 Task: Add an event with the title Training Session: Time Management, date '2024/03/16', time 8:50 AM to 10:50 AMand add a description: This training session is designed to help participants effectively manage their time, increase productivity, and achieve a better work-life balance. , put the event into Orange category . Add location for the event as: 654 Queen's Road, Central, Hong Kong, logged in from the account softage.1@softage.netand send the event invitation to softage.7@softage.net and softage.8@softage.net. Set a reminder for the event 2 hour before
Action: Mouse moved to (126, 131)
Screenshot: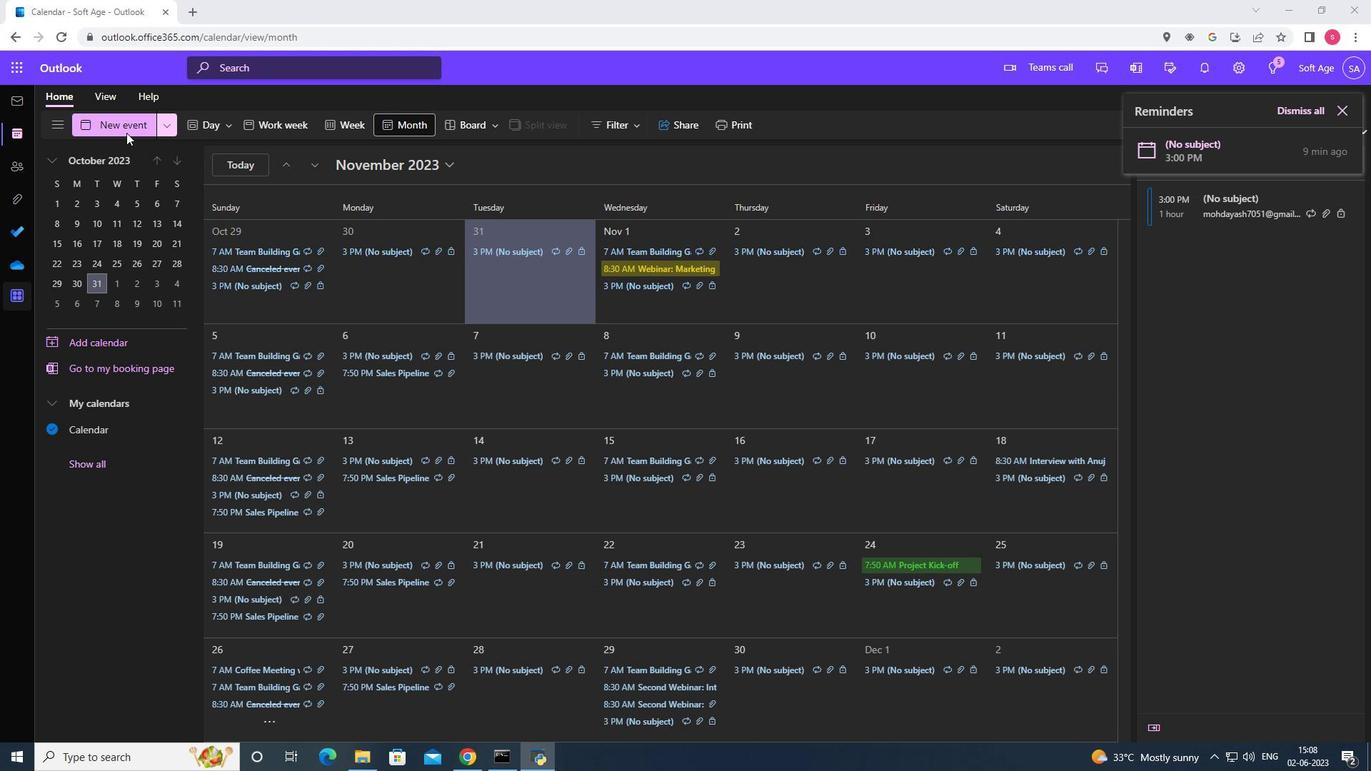 
Action: Mouse pressed left at (126, 131)
Screenshot: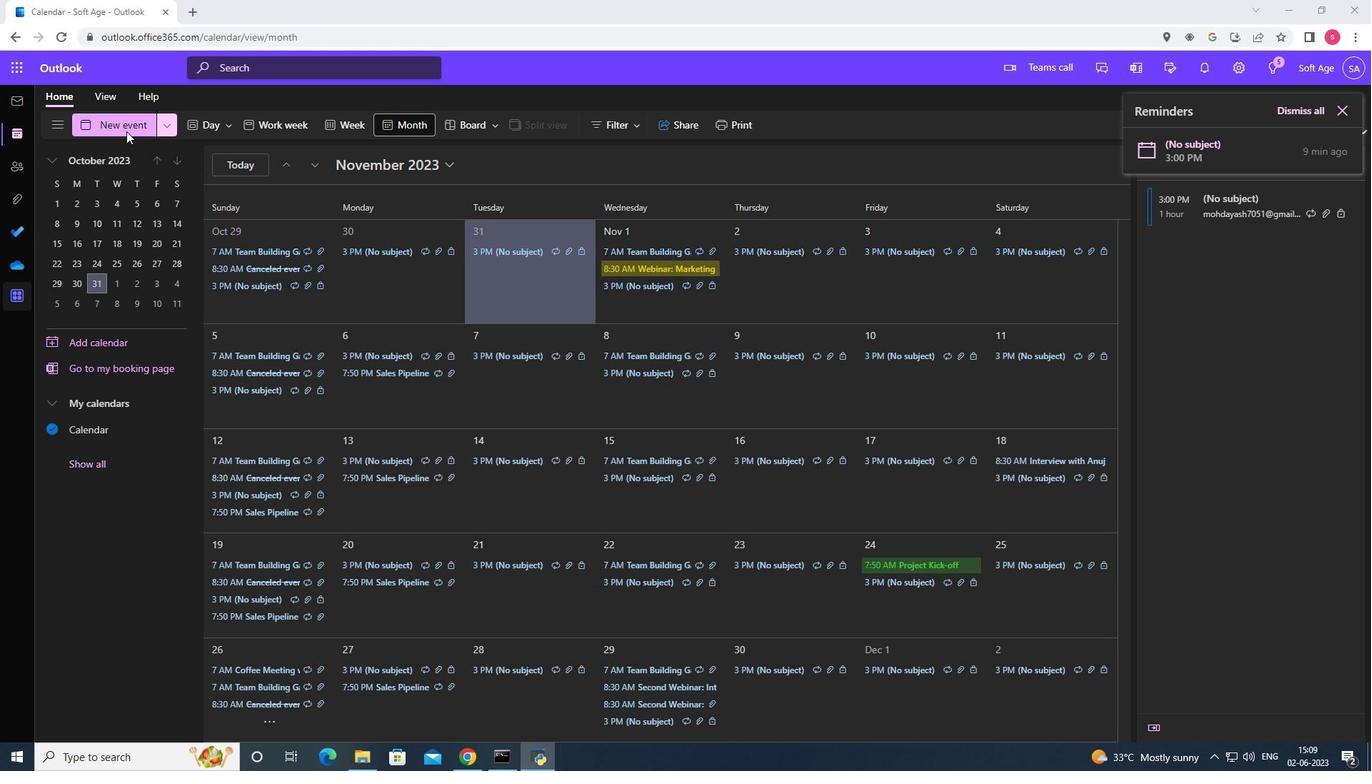 
Action: Mouse moved to (395, 217)
Screenshot: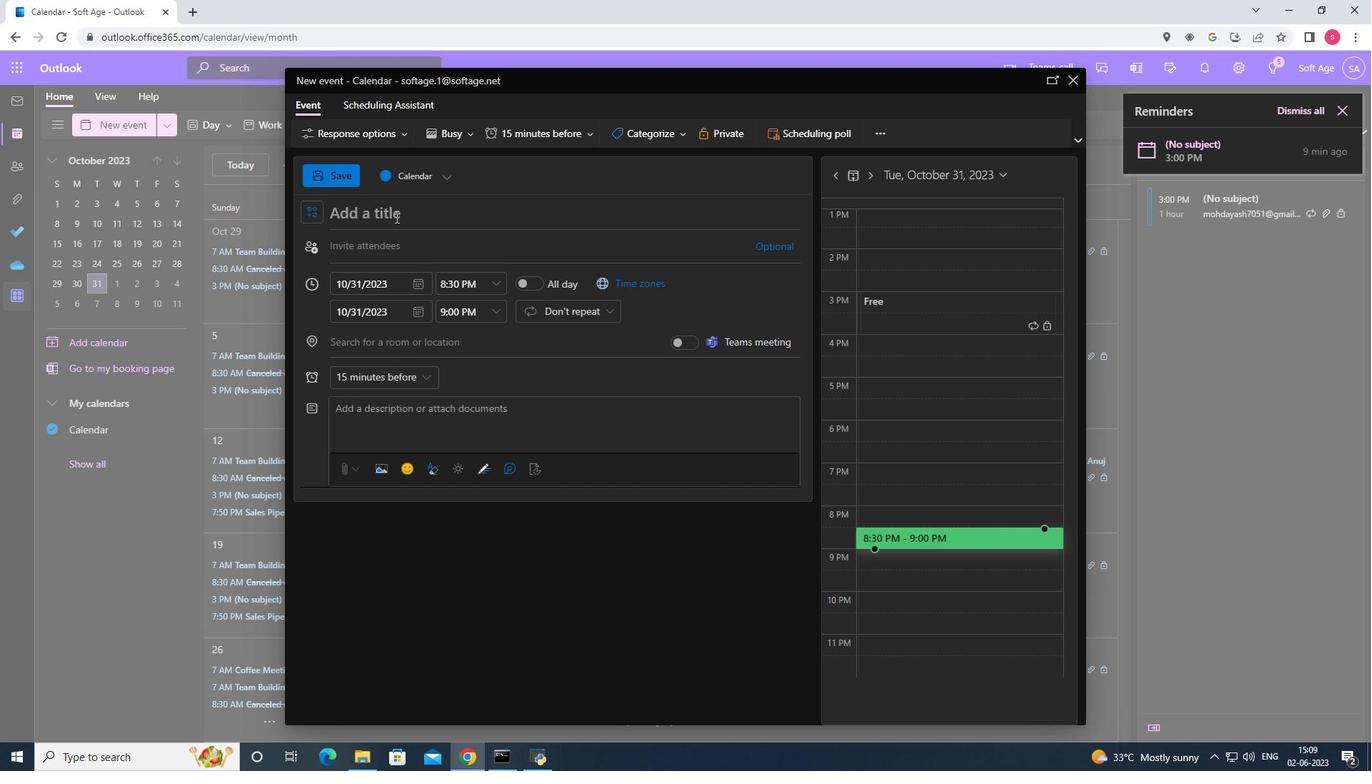 
Action: Mouse pressed left at (395, 217)
Screenshot: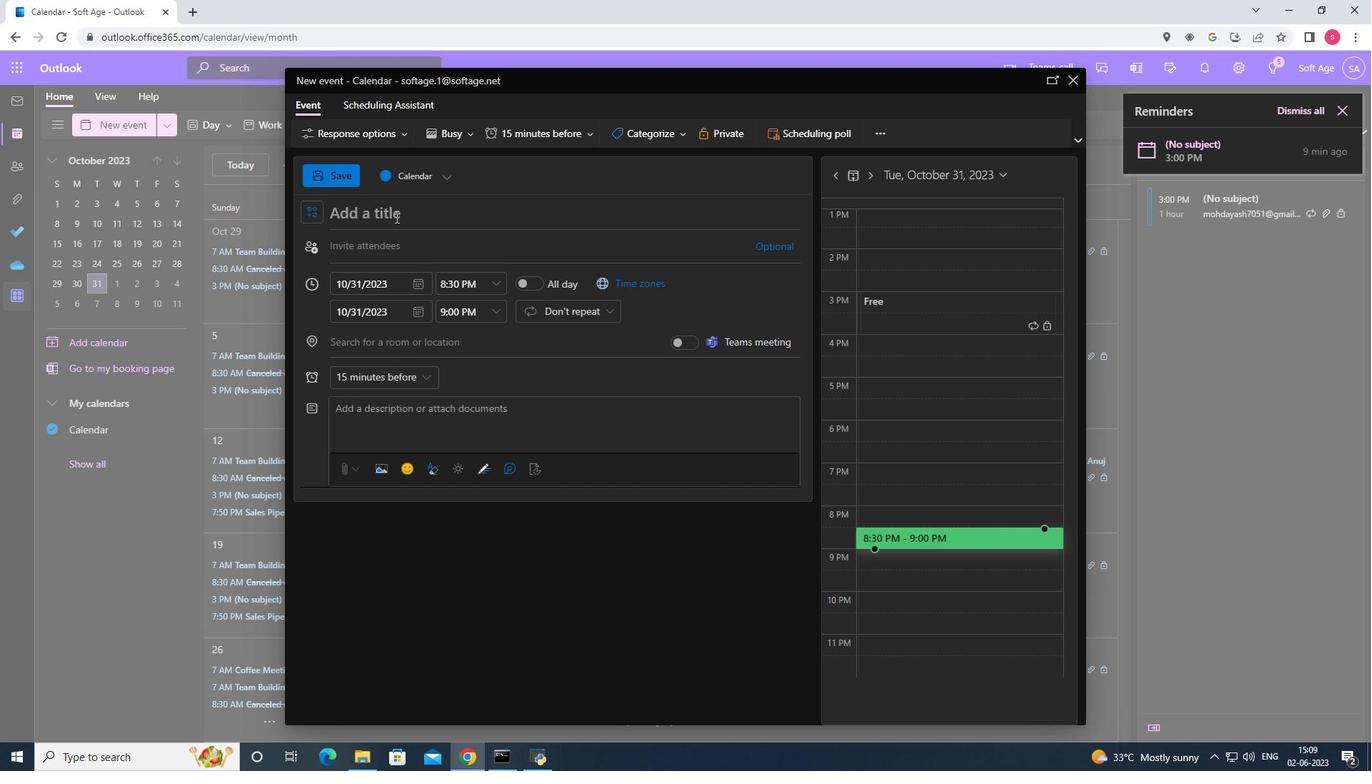 
Action: Key pressed <Key.shift>Trani<Key.backspace><Key.backspace>ining<Key.space><Key.shift>Session<Key.space><Key.backspace><Key.shift><Key.shift><Key.shift><Key.shift><Key.shift><Key.shift><Key.shift><Key.shift><Key.shift><Key.shift><Key.shift><Key.shift><Key.shift><Key.shift><Key.shift><Key.shift><Key.shift><Key.shift><Key.shift><Key.shift><Key.shift><Key.shift><Key.shift><Key.shift><Key.shift>:<Key.space><Key.shift><Key.shift><Key.shift><Key.shift><Key.shift><Key.shift><Key.shift><Key.shift><Key.shift><Key.shift><Key.shift><Key.shift><Key.shift>Time<Key.space><Key.shift>Management
Screenshot: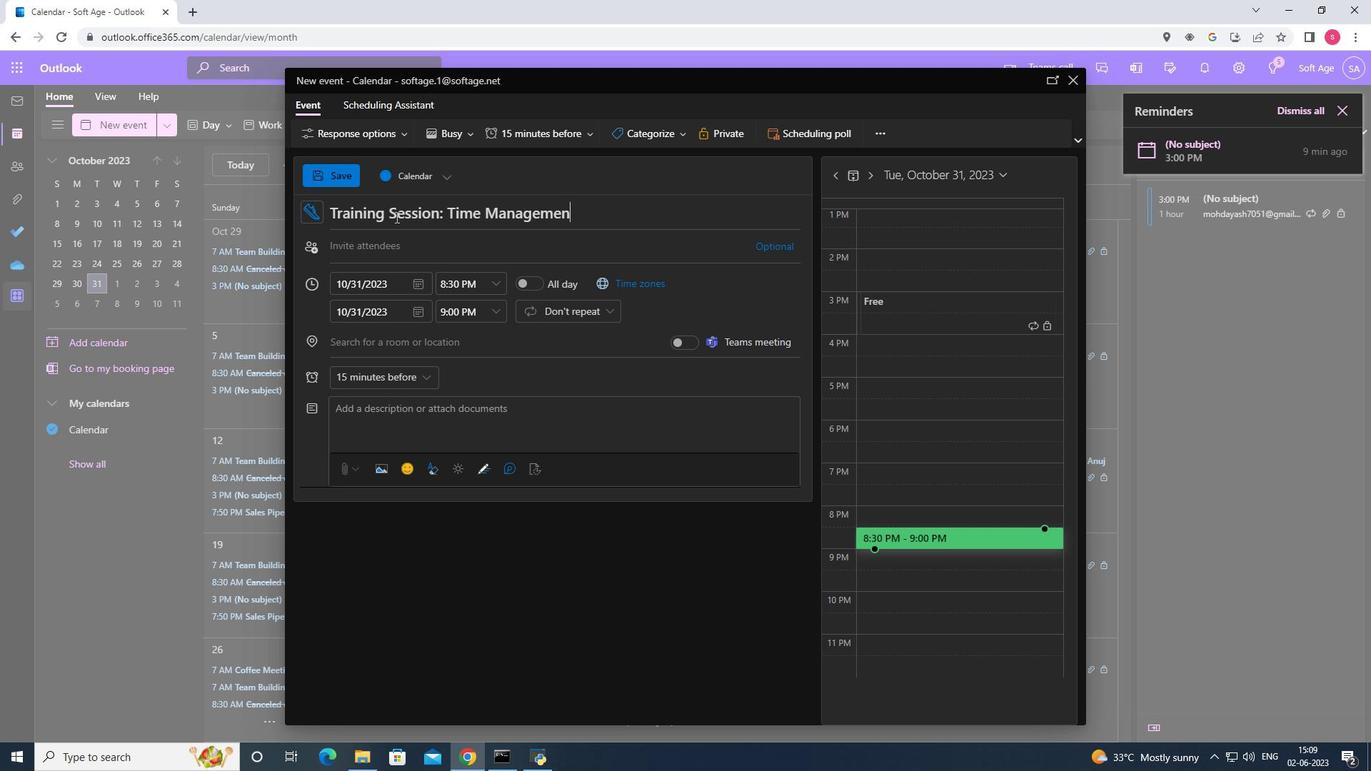 
Action: Mouse moved to (416, 287)
Screenshot: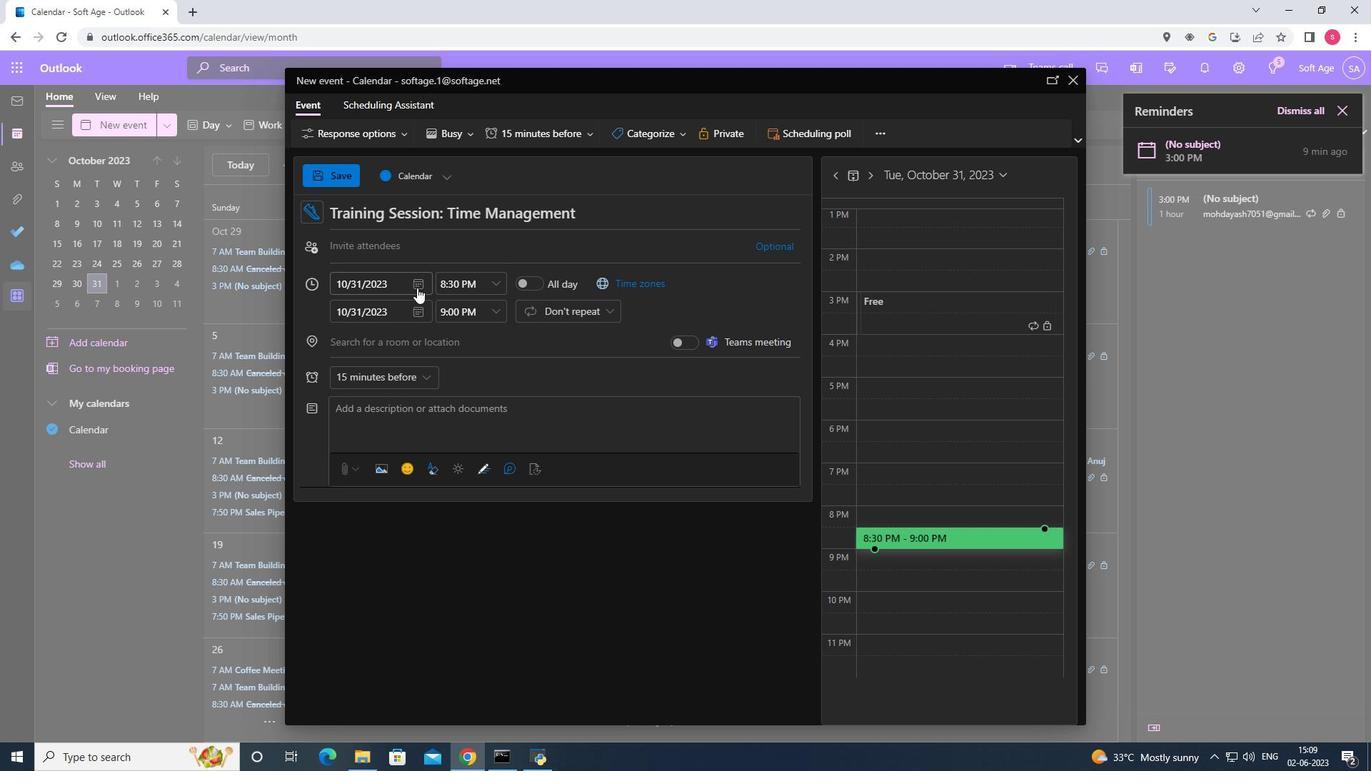 
Action: Mouse pressed left at (416, 287)
Screenshot: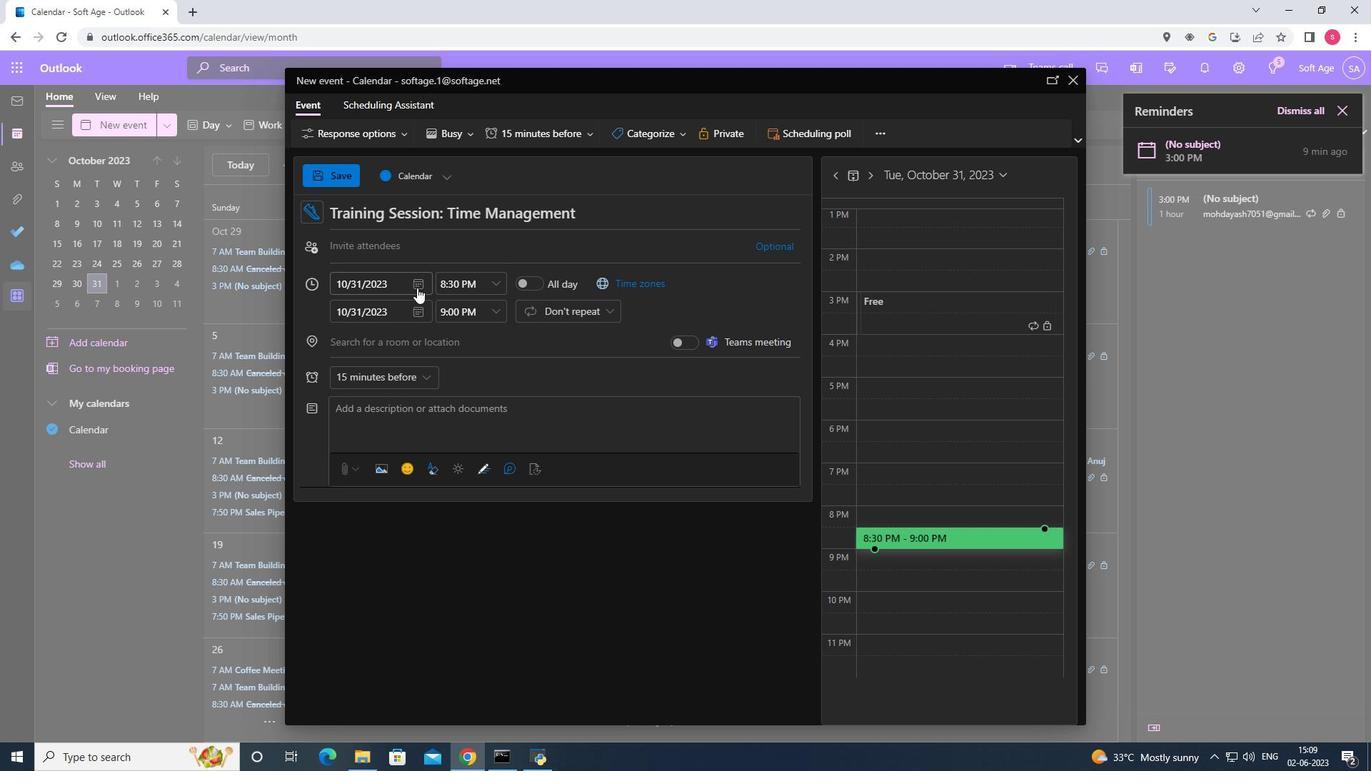 
Action: Mouse moved to (464, 314)
Screenshot: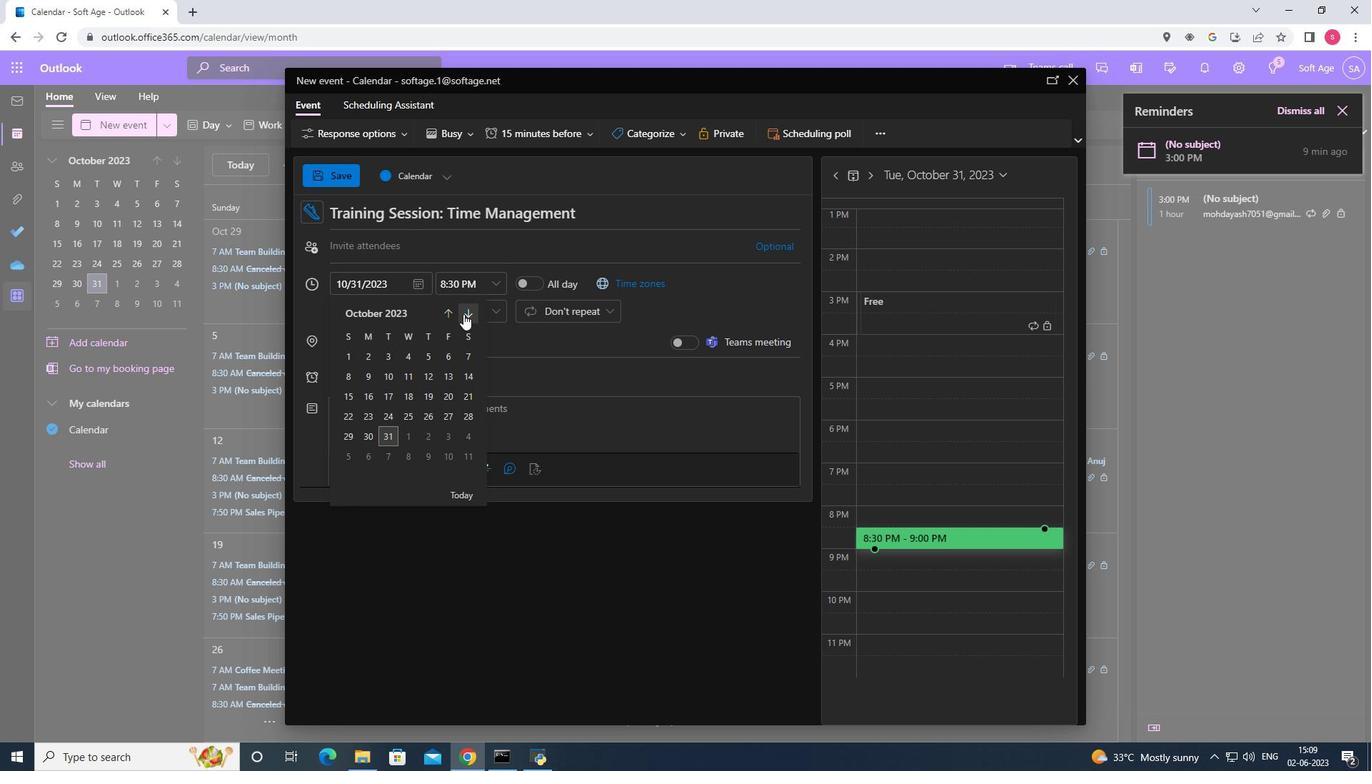 
Action: Mouse pressed left at (464, 314)
Screenshot: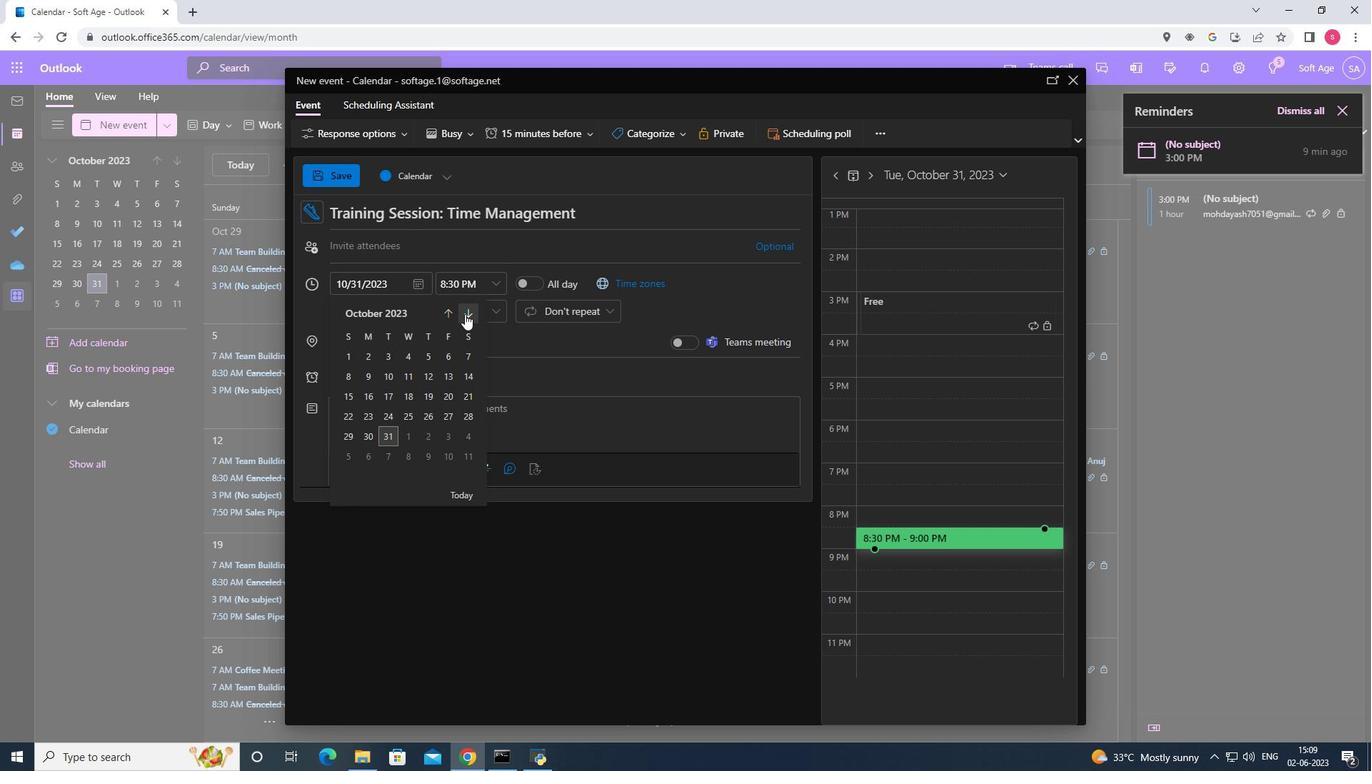 
Action: Mouse pressed left at (464, 314)
Screenshot: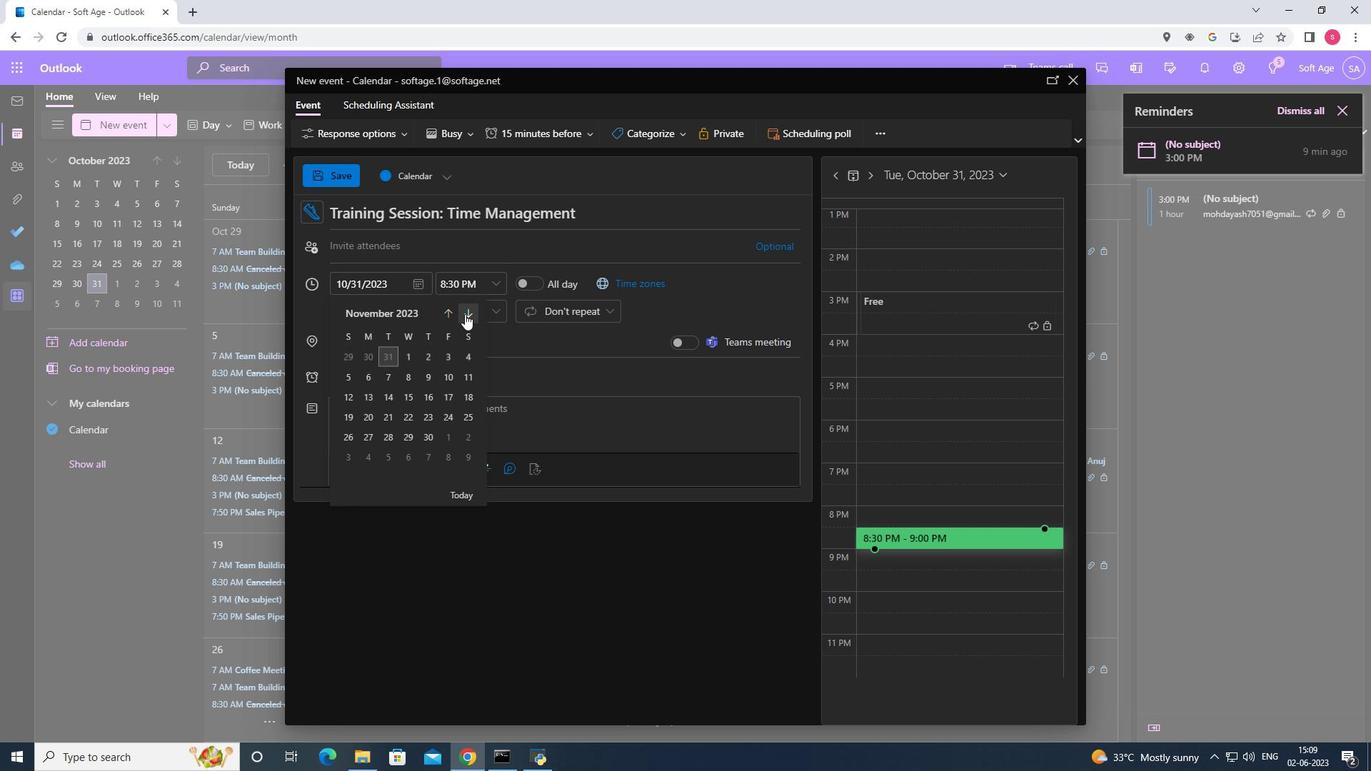 
Action: Mouse pressed left at (464, 314)
Screenshot: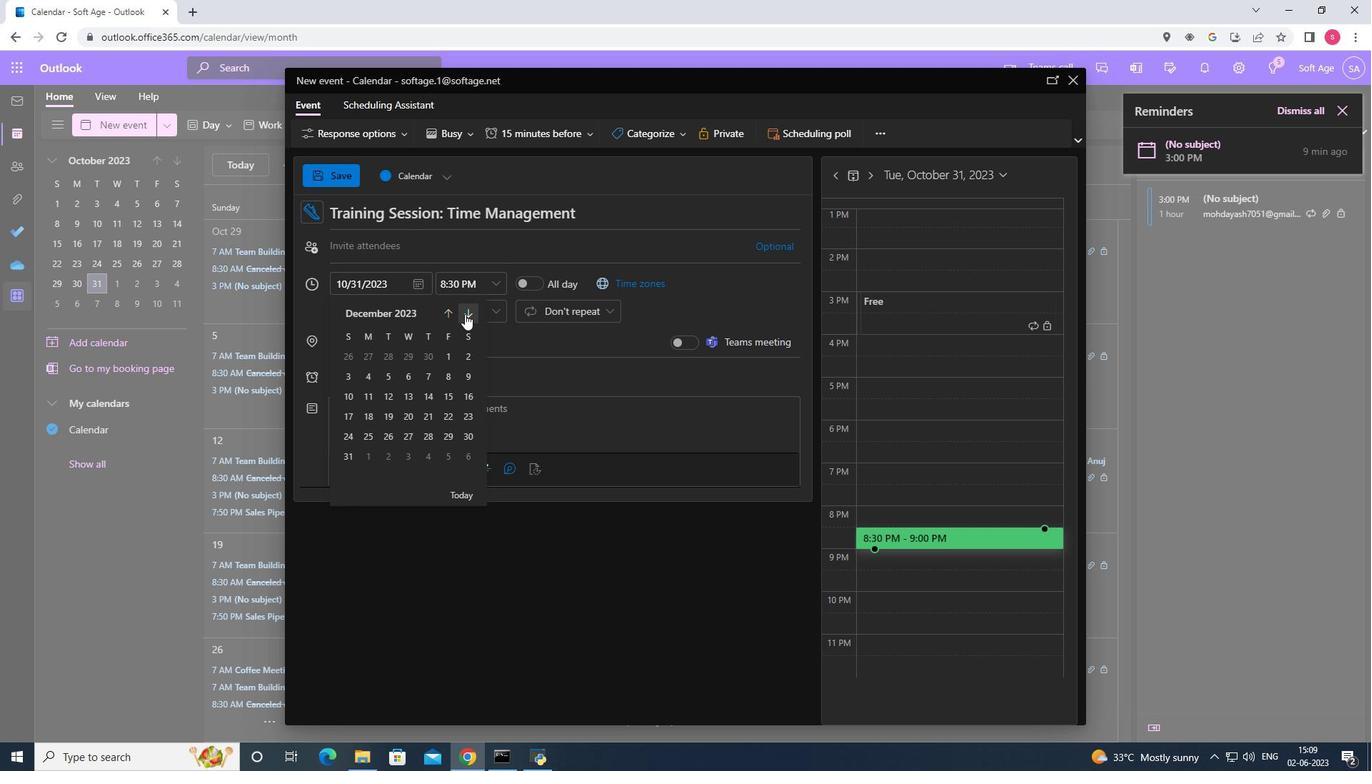 
Action: Mouse pressed left at (464, 314)
Screenshot: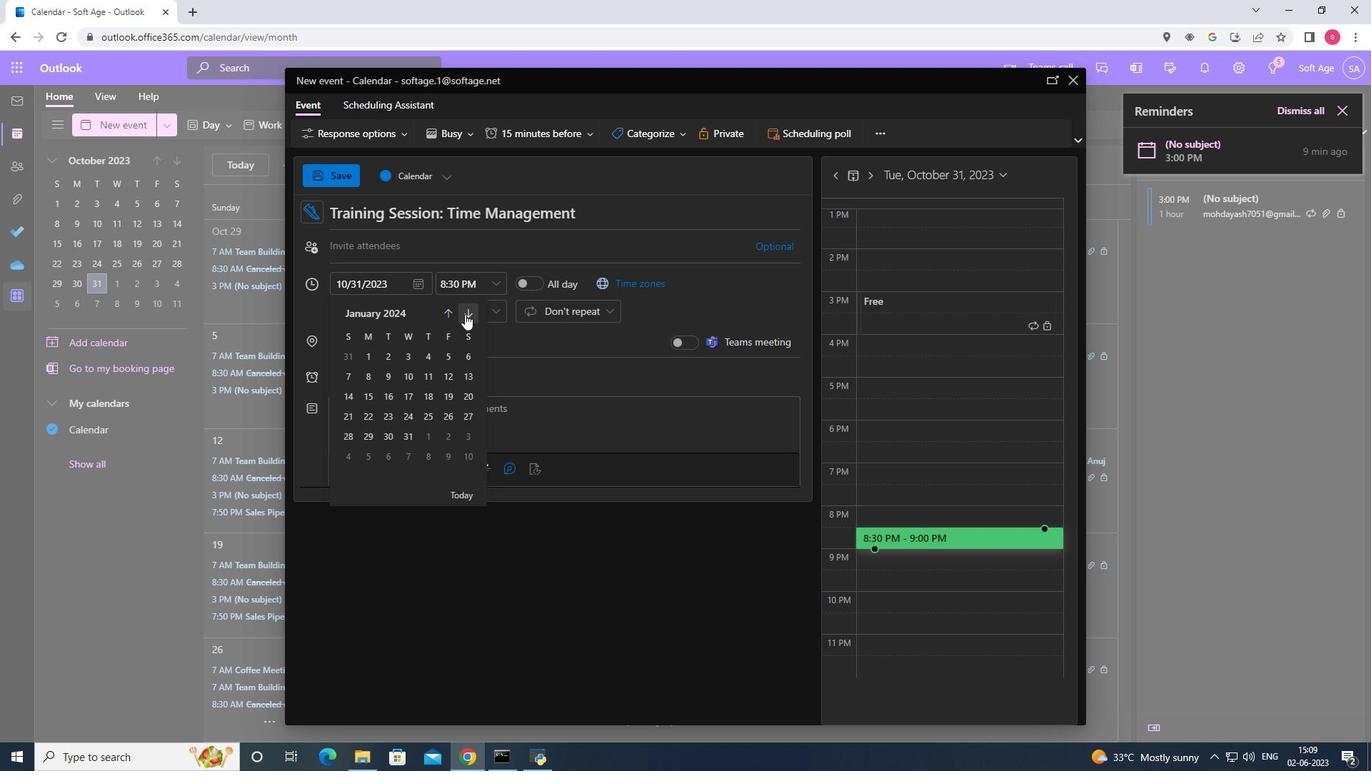 
Action: Mouse pressed left at (464, 314)
Screenshot: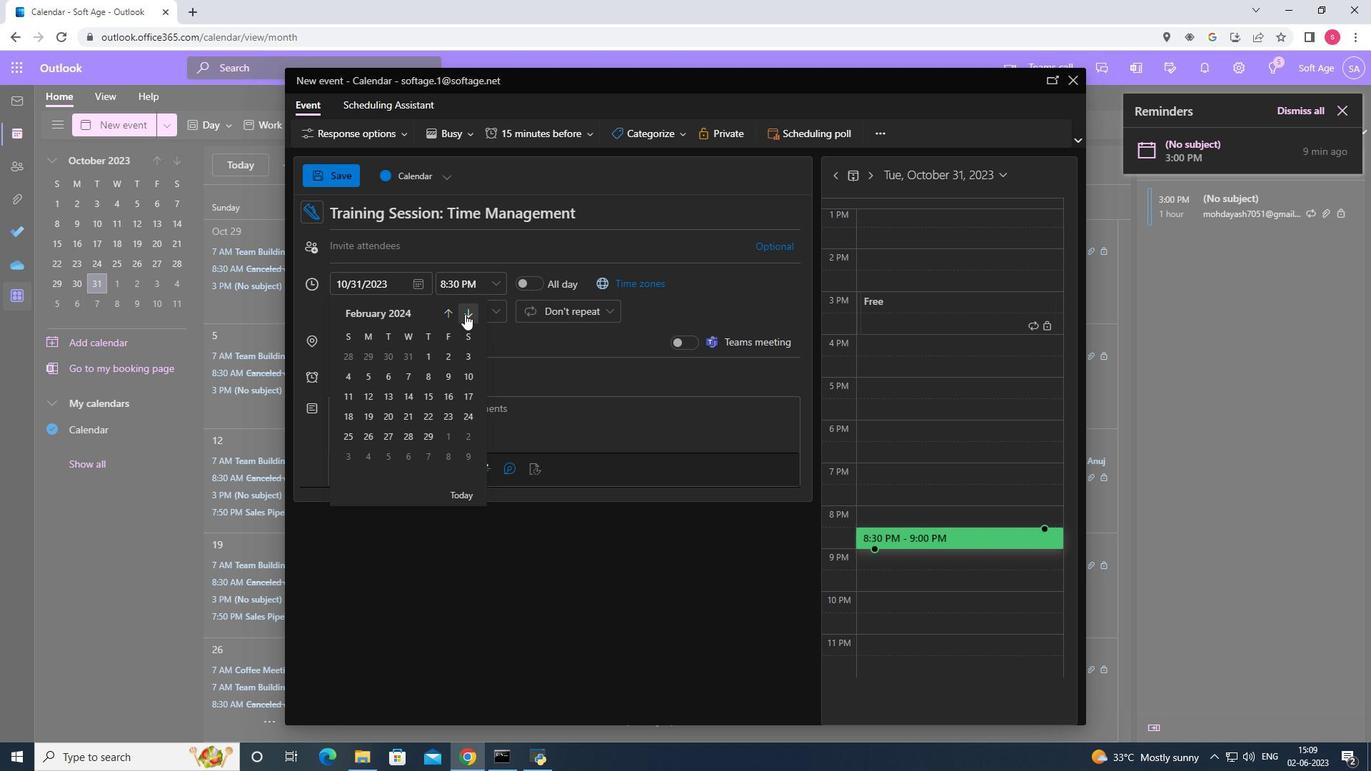 
Action: Mouse moved to (462, 398)
Screenshot: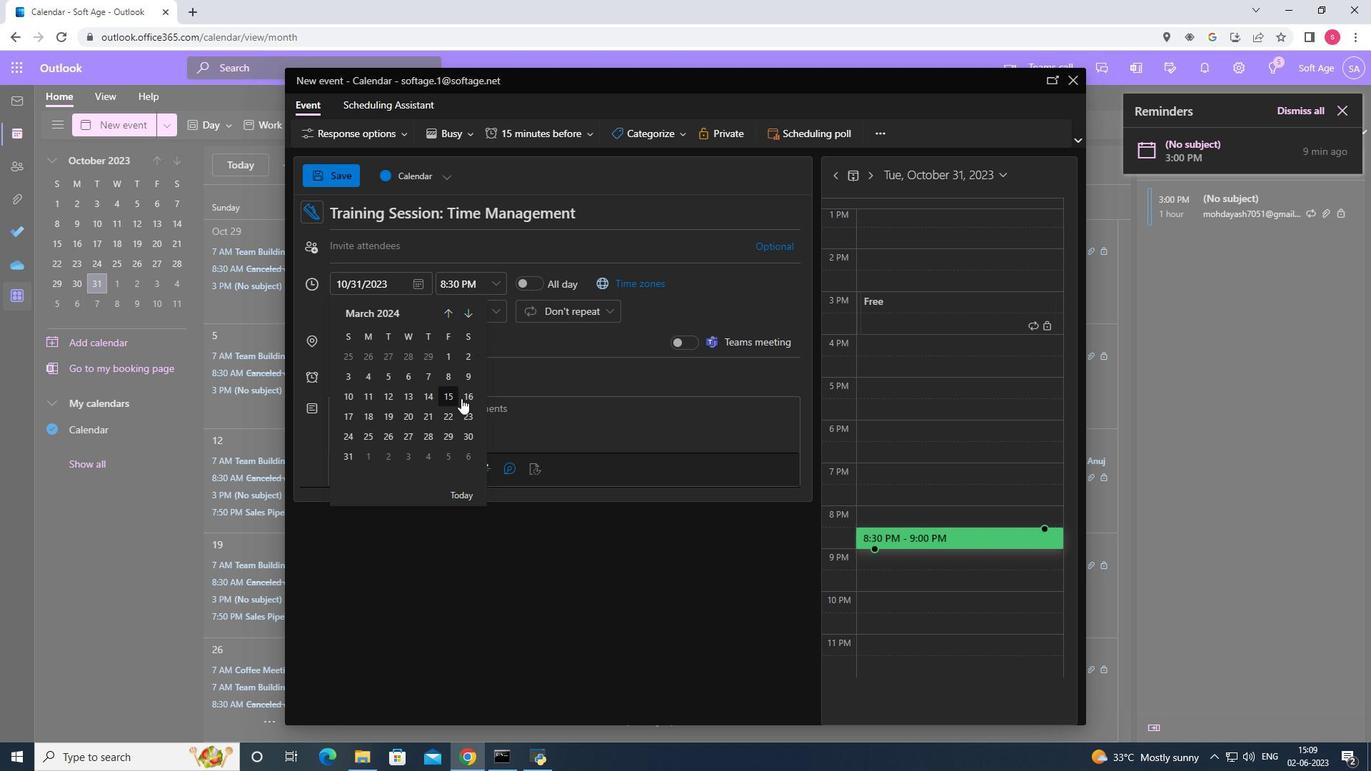 
Action: Mouse pressed left at (462, 398)
Screenshot: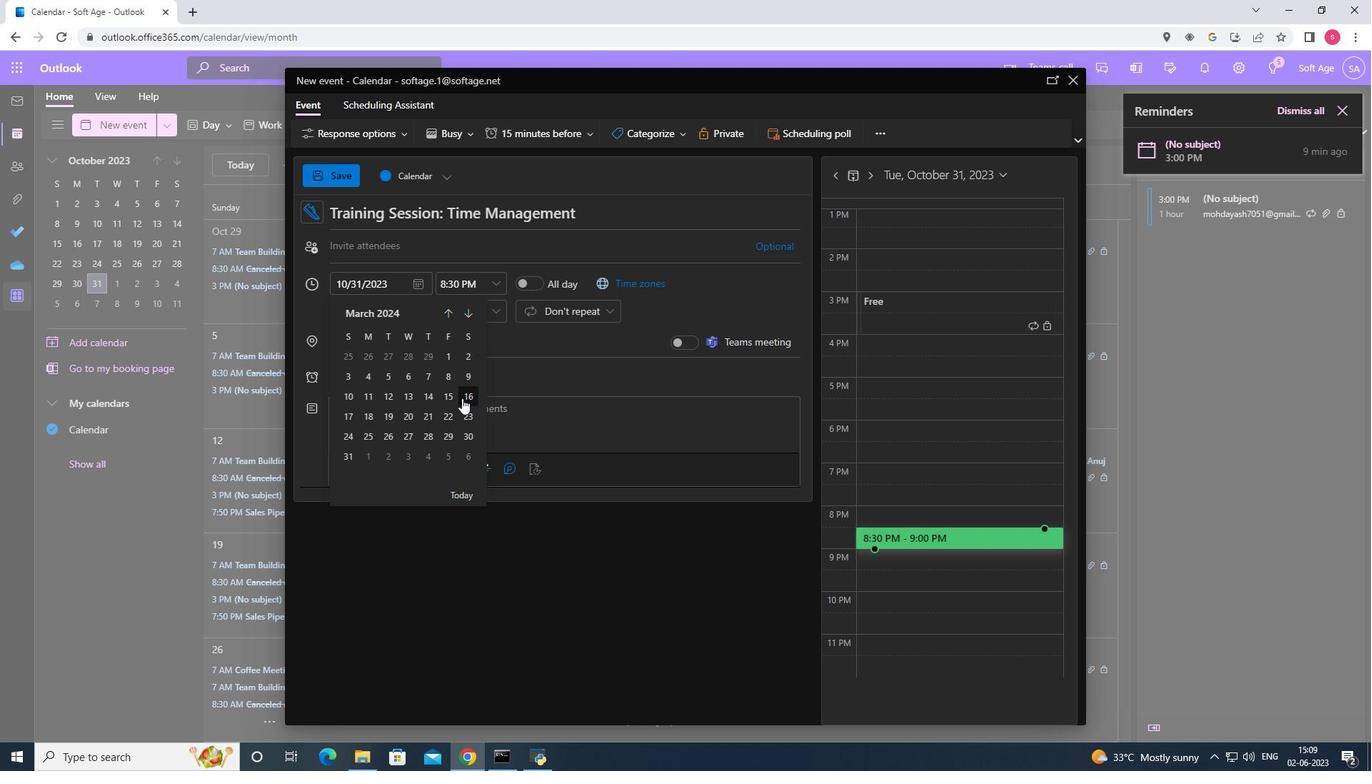 
Action: Mouse moved to (500, 283)
Screenshot: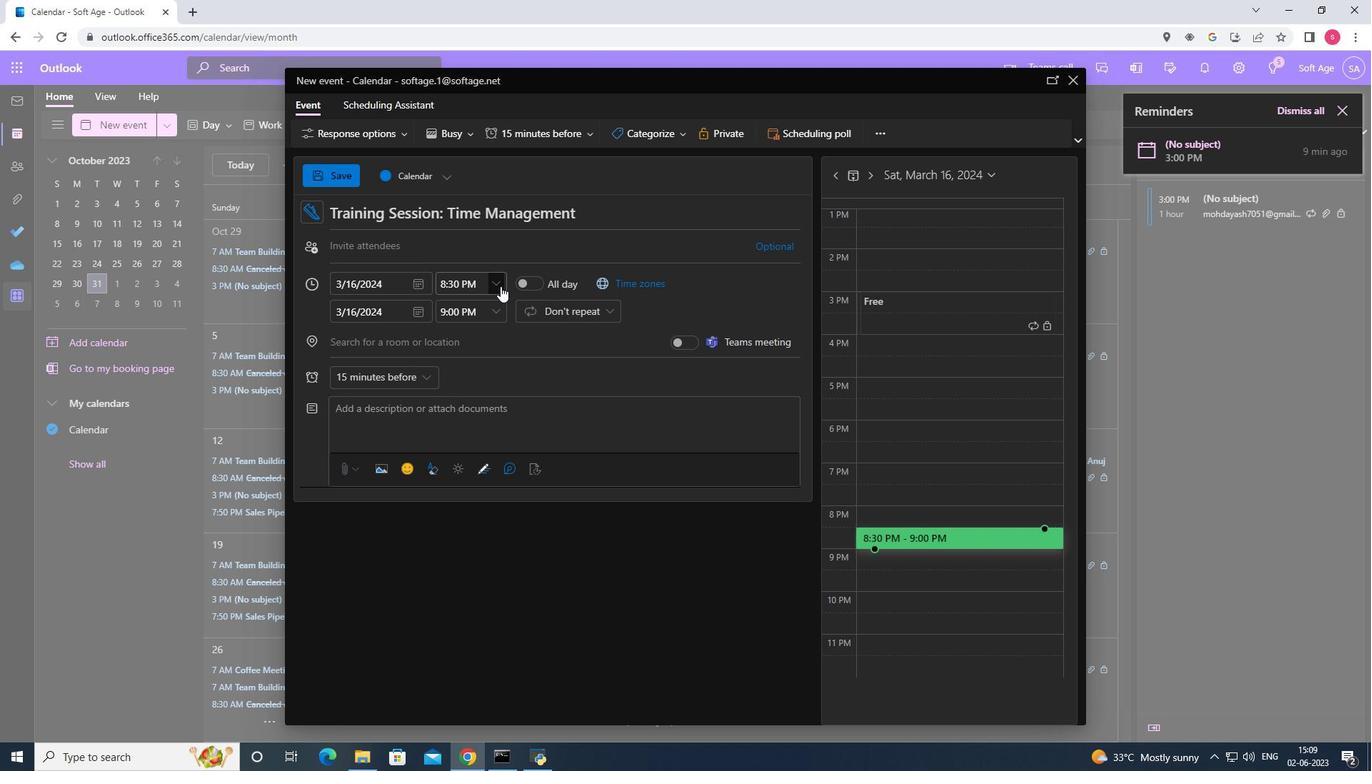 
Action: Mouse pressed left at (500, 283)
Screenshot: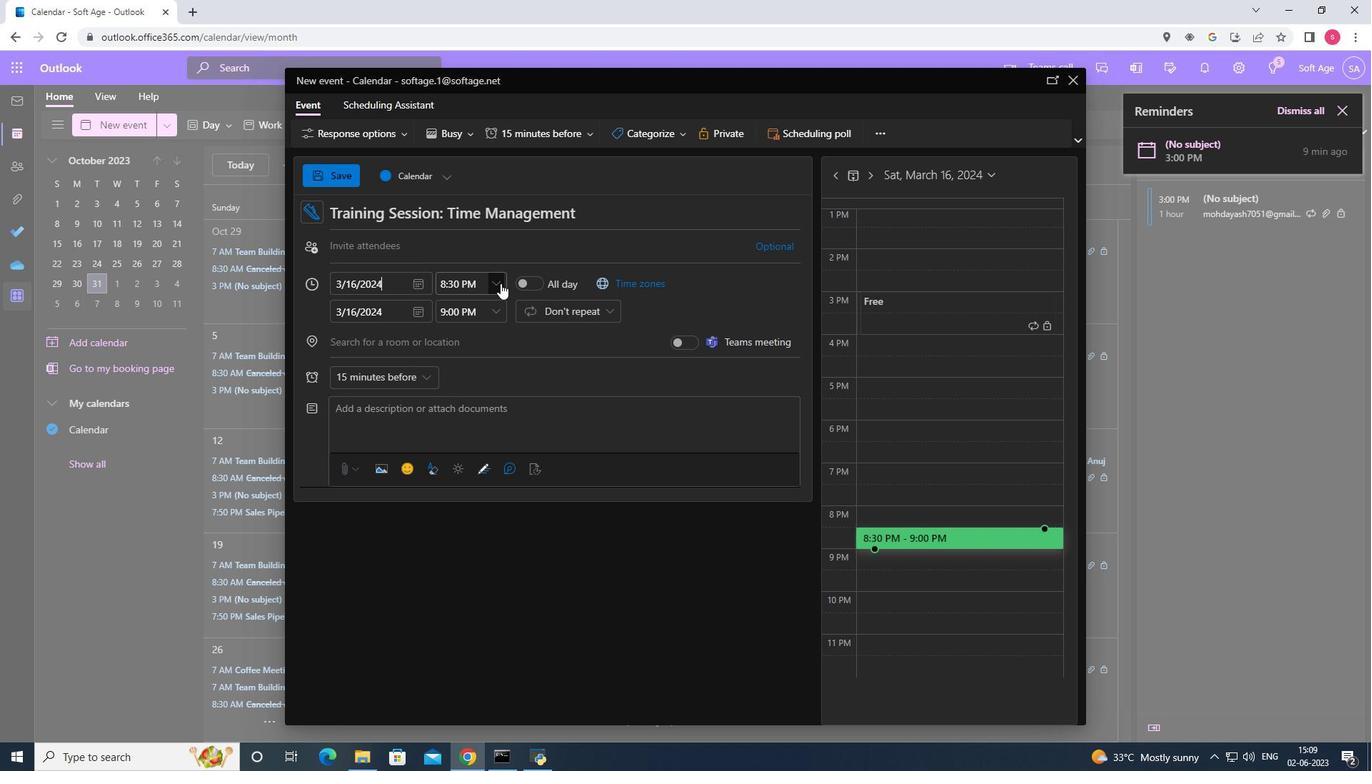 
Action: Mouse moved to (512, 297)
Screenshot: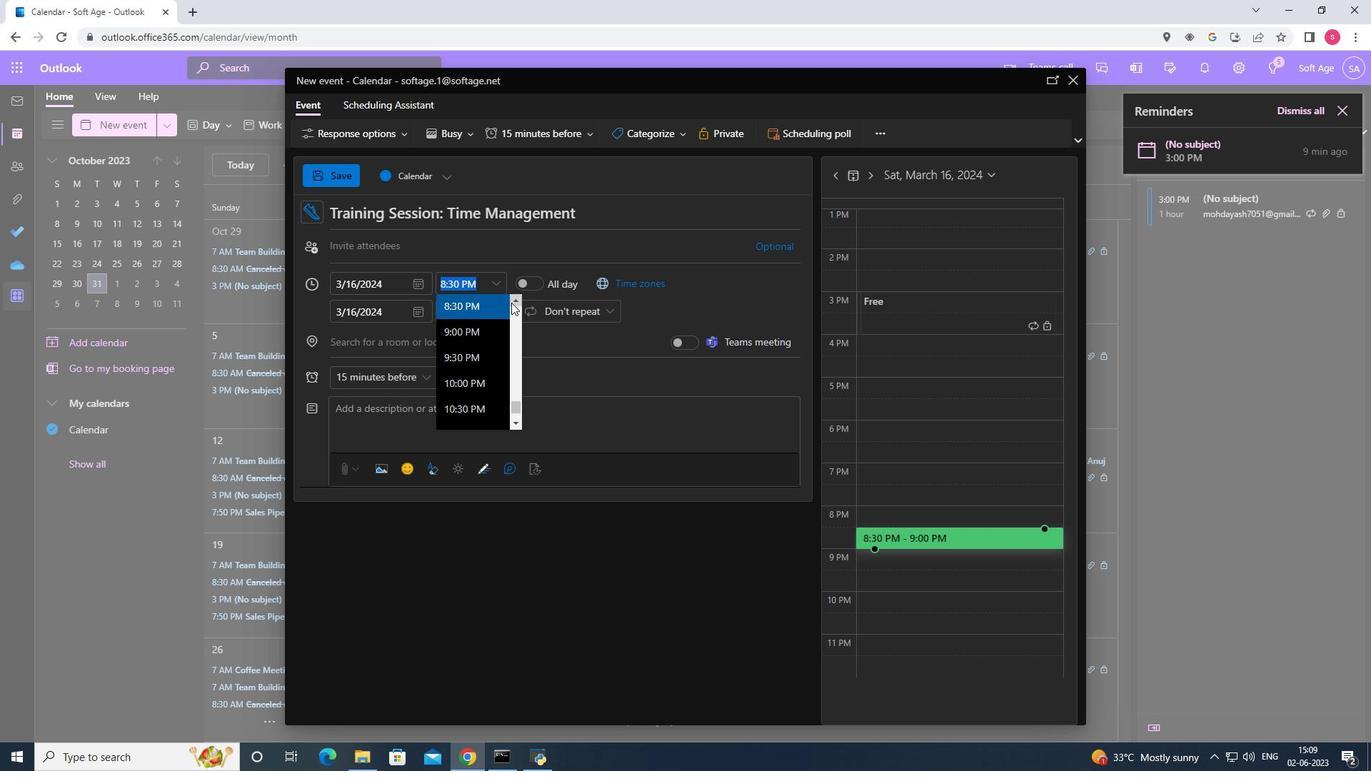 
Action: Mouse pressed left at (512, 297)
Screenshot: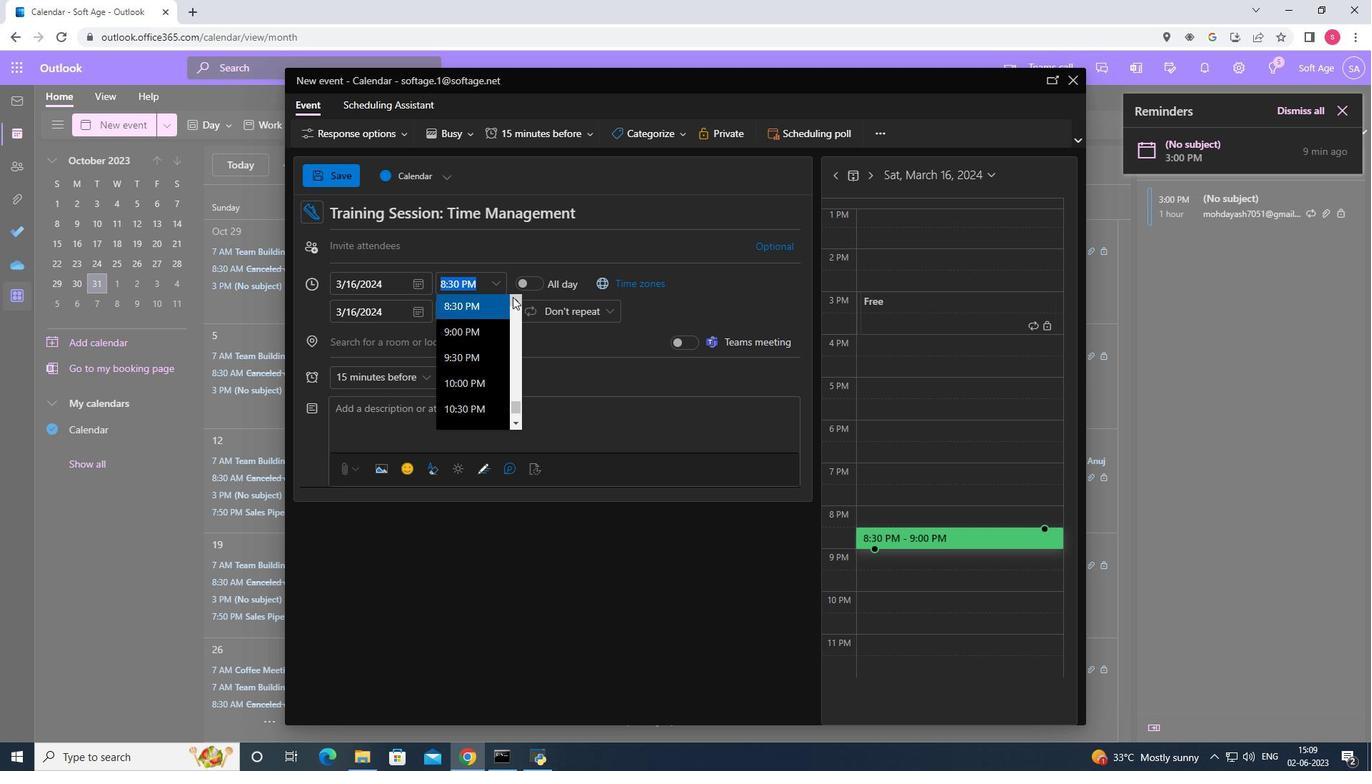 
Action: Mouse pressed left at (512, 297)
Screenshot: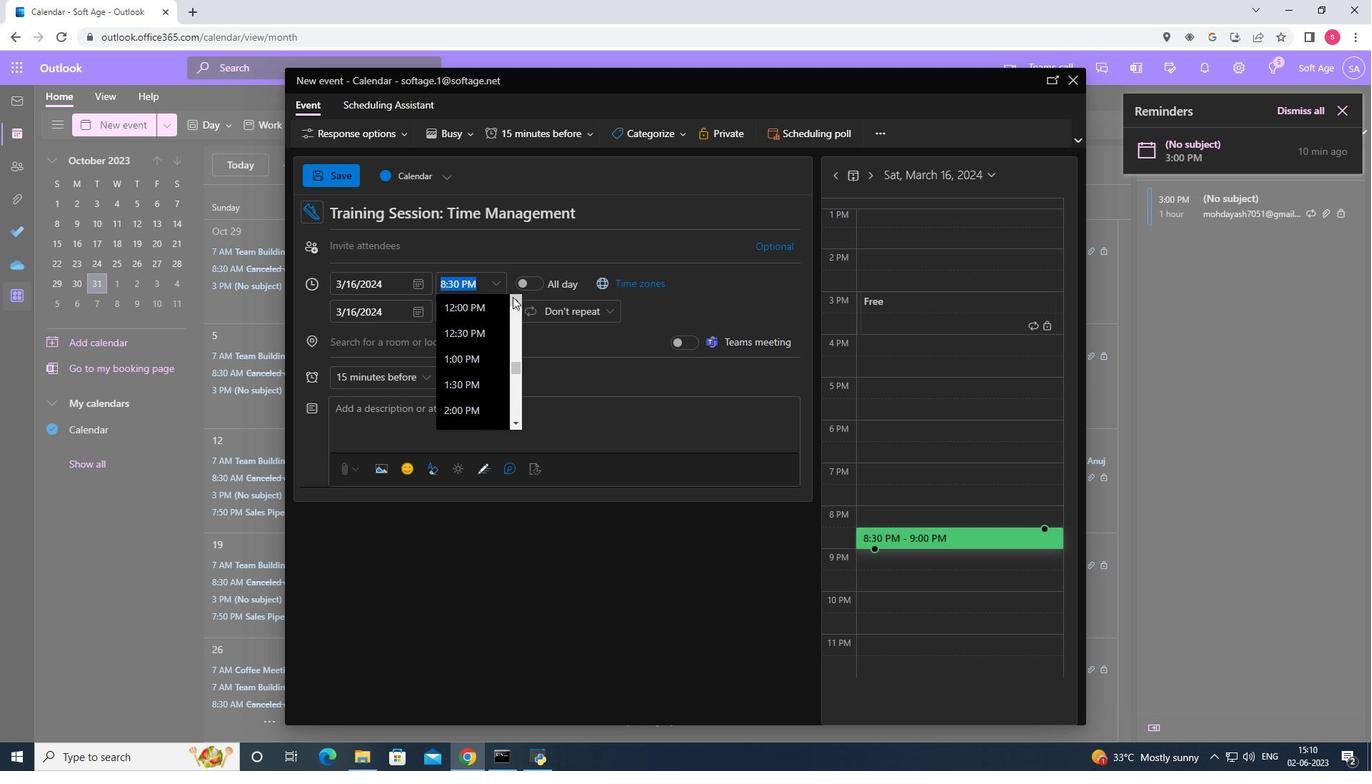 
Action: Mouse pressed left at (512, 297)
Screenshot: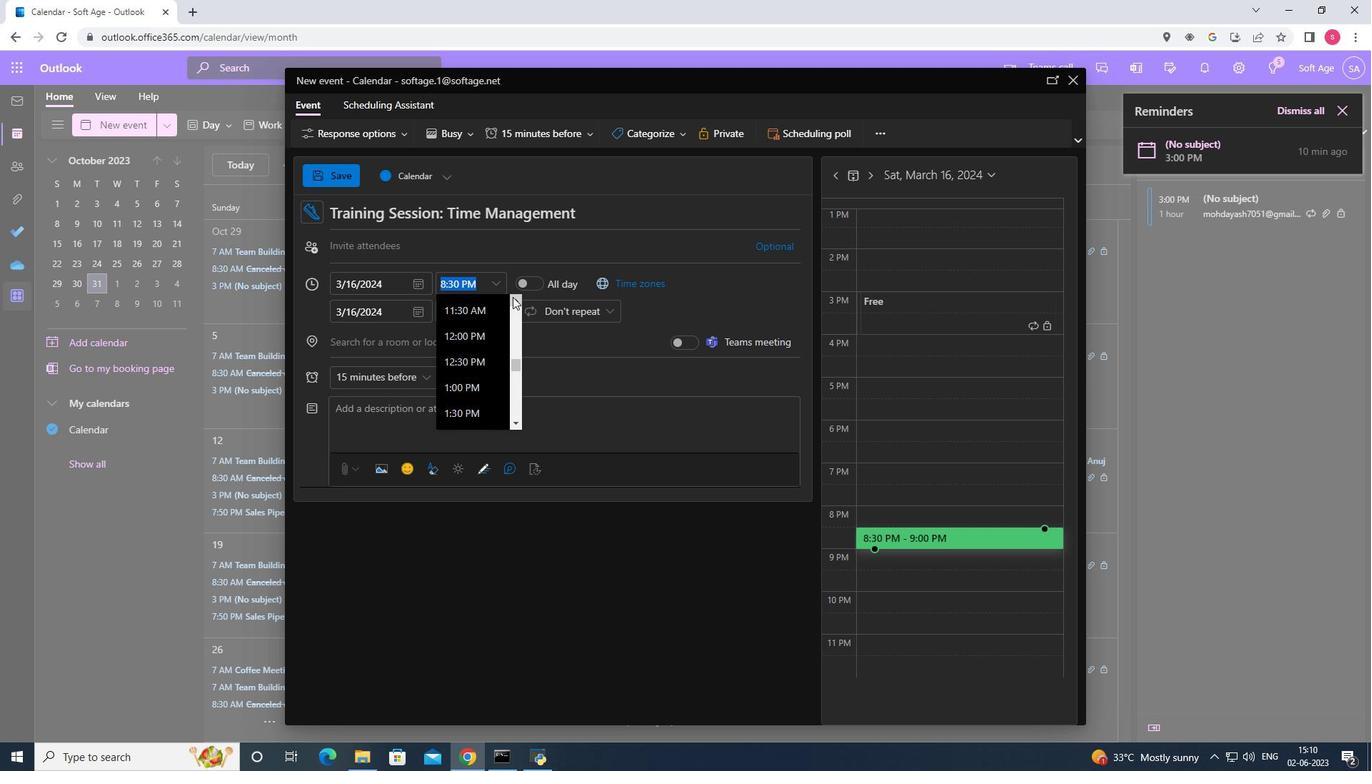 
Action: Mouse moved to (460, 373)
Screenshot: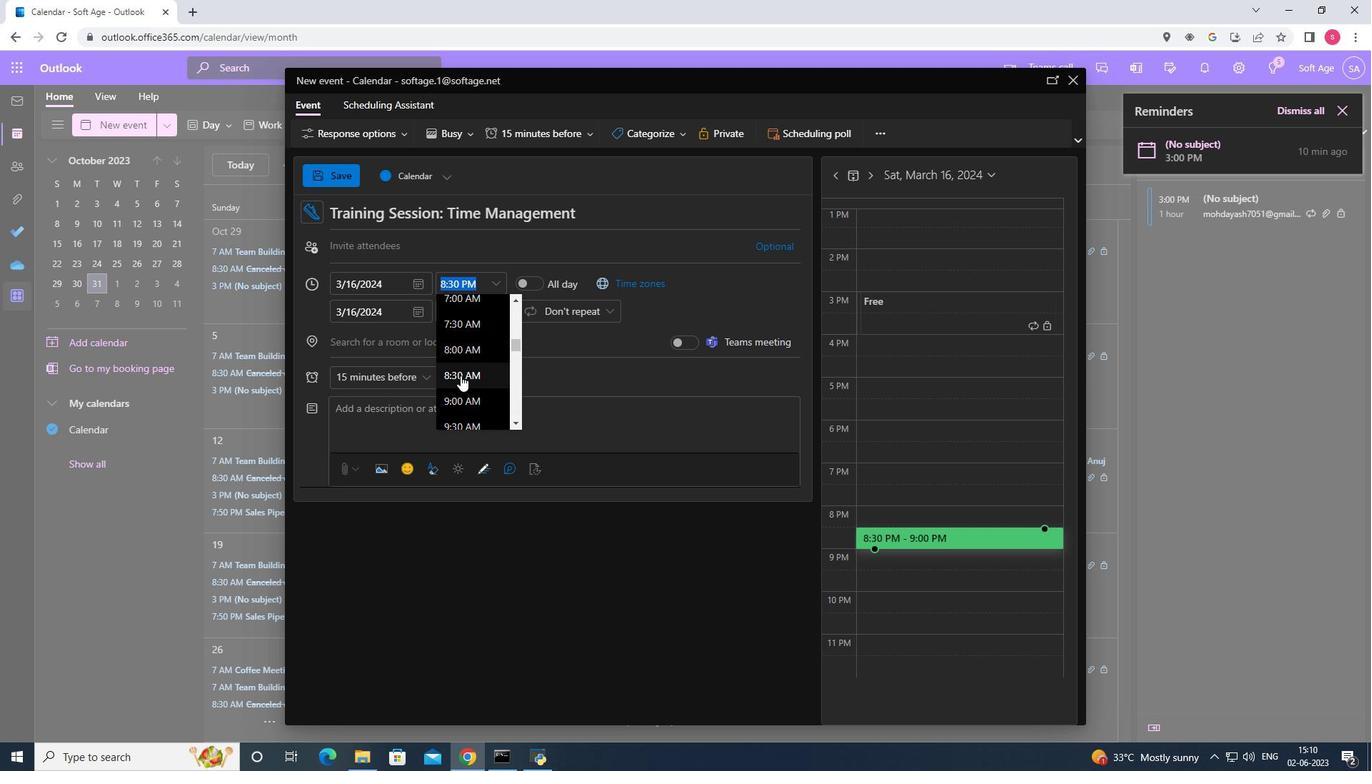 
Action: Mouse pressed left at (460, 373)
Screenshot: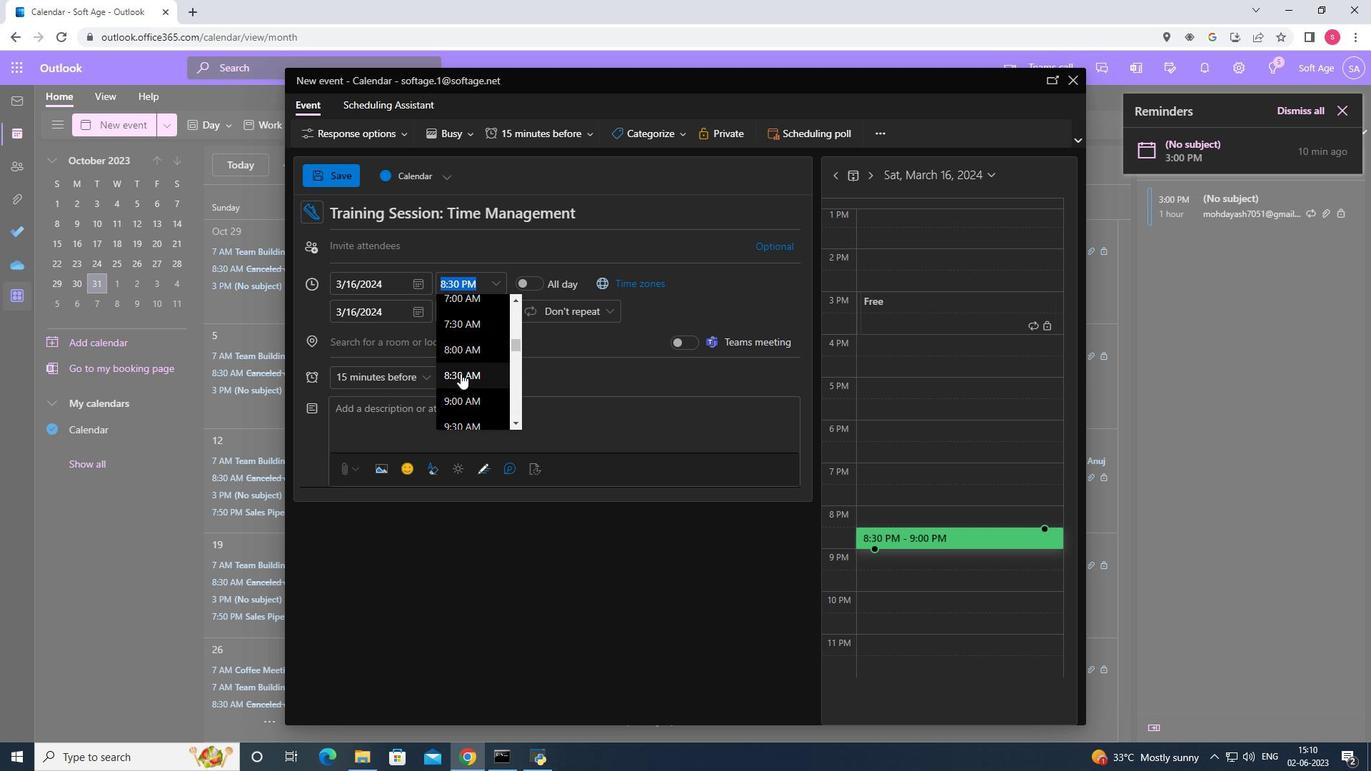 
Action: Mouse moved to (453, 285)
Screenshot: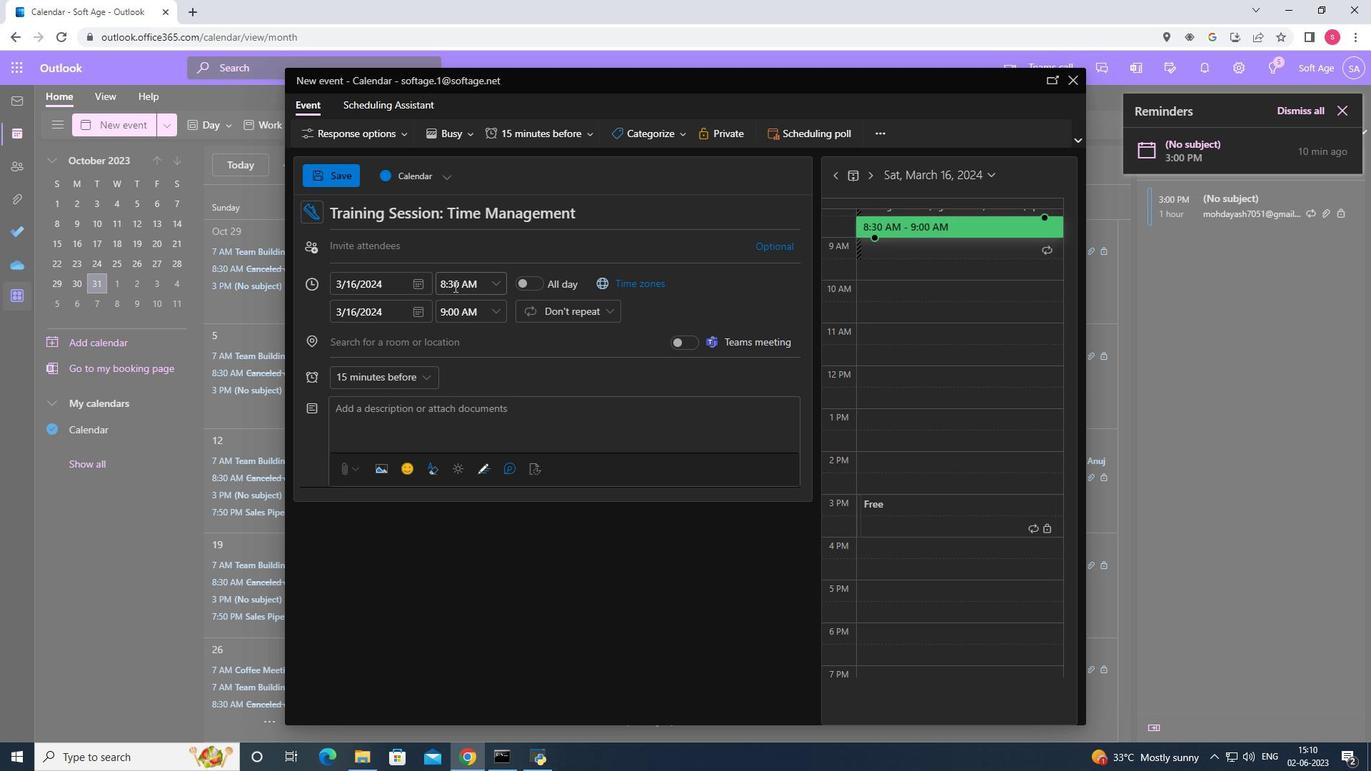 
Action: Mouse pressed left at (453, 285)
Screenshot: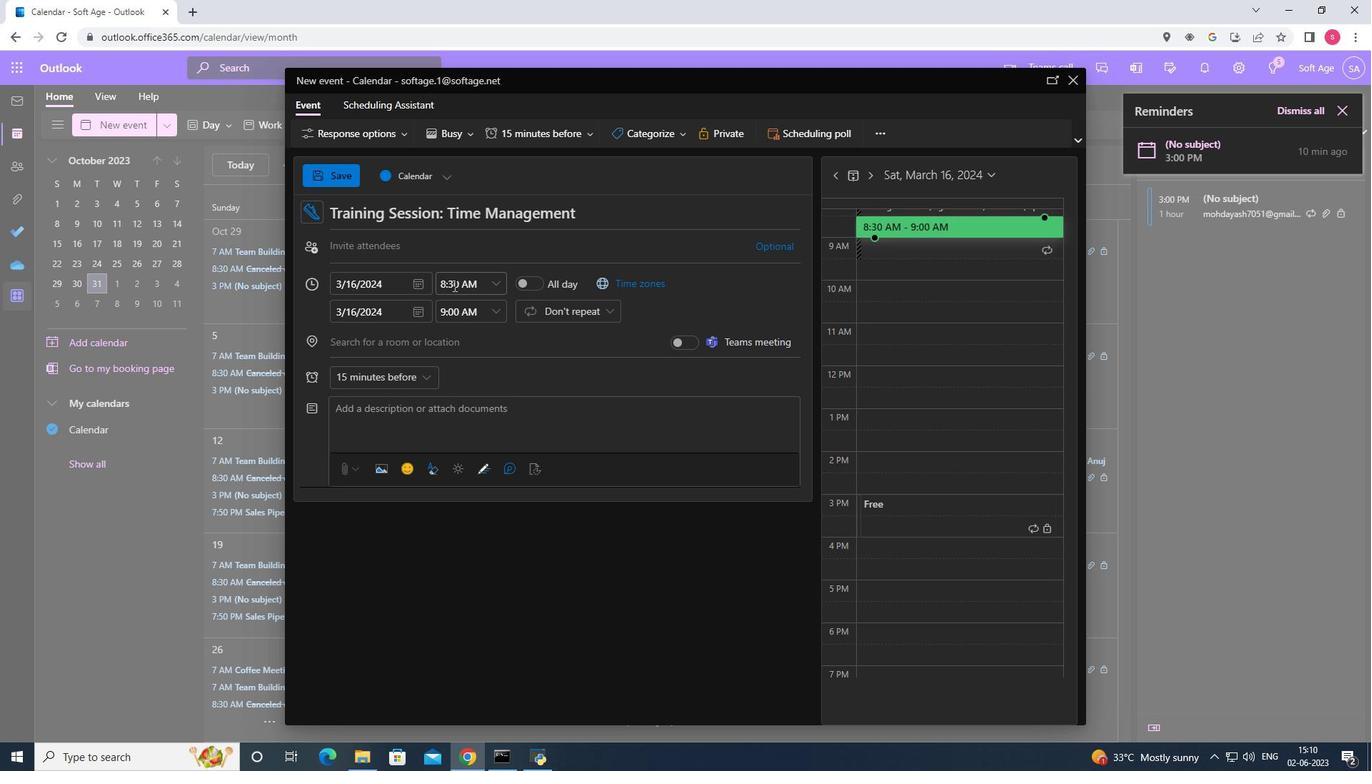 
Action: Key pressed <Key.backspace>5<Key.tab><Key.tab>
Screenshot: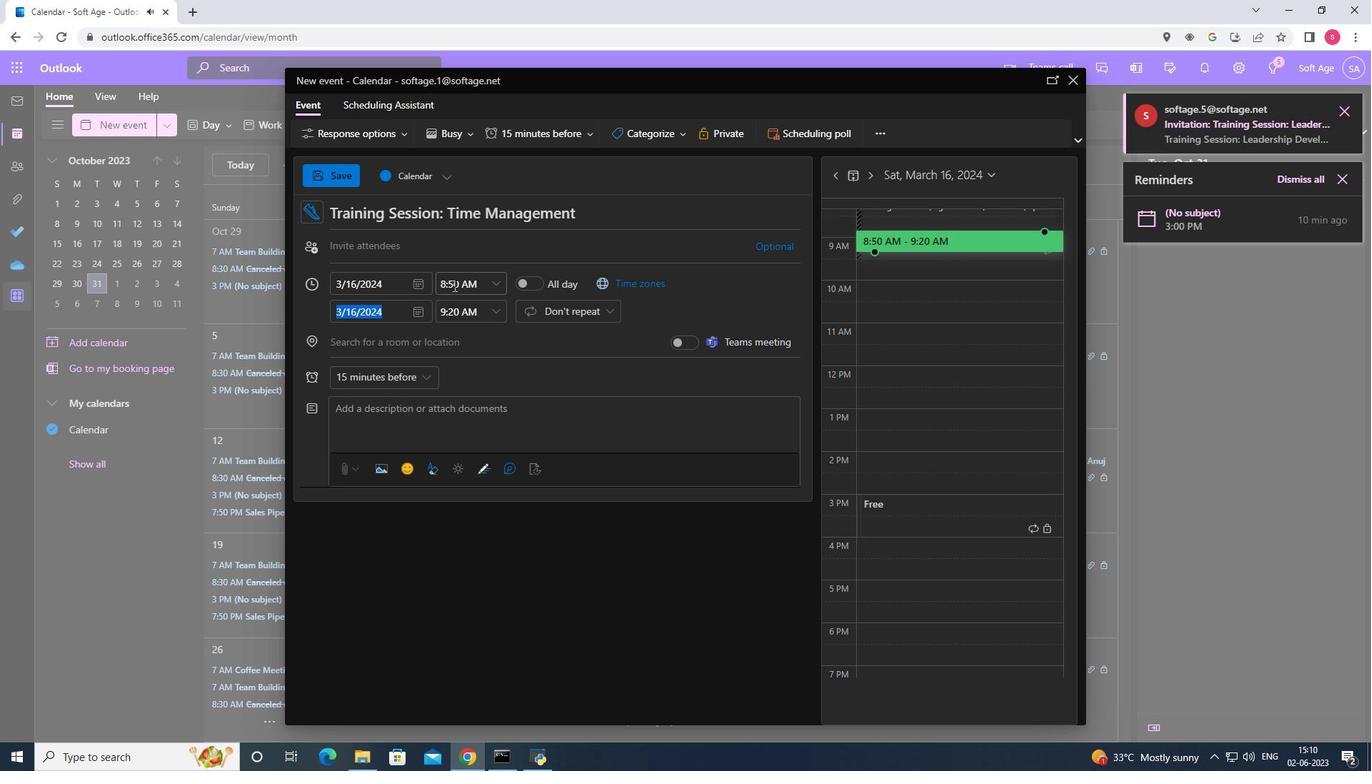 
Action: Mouse moved to (495, 309)
Screenshot: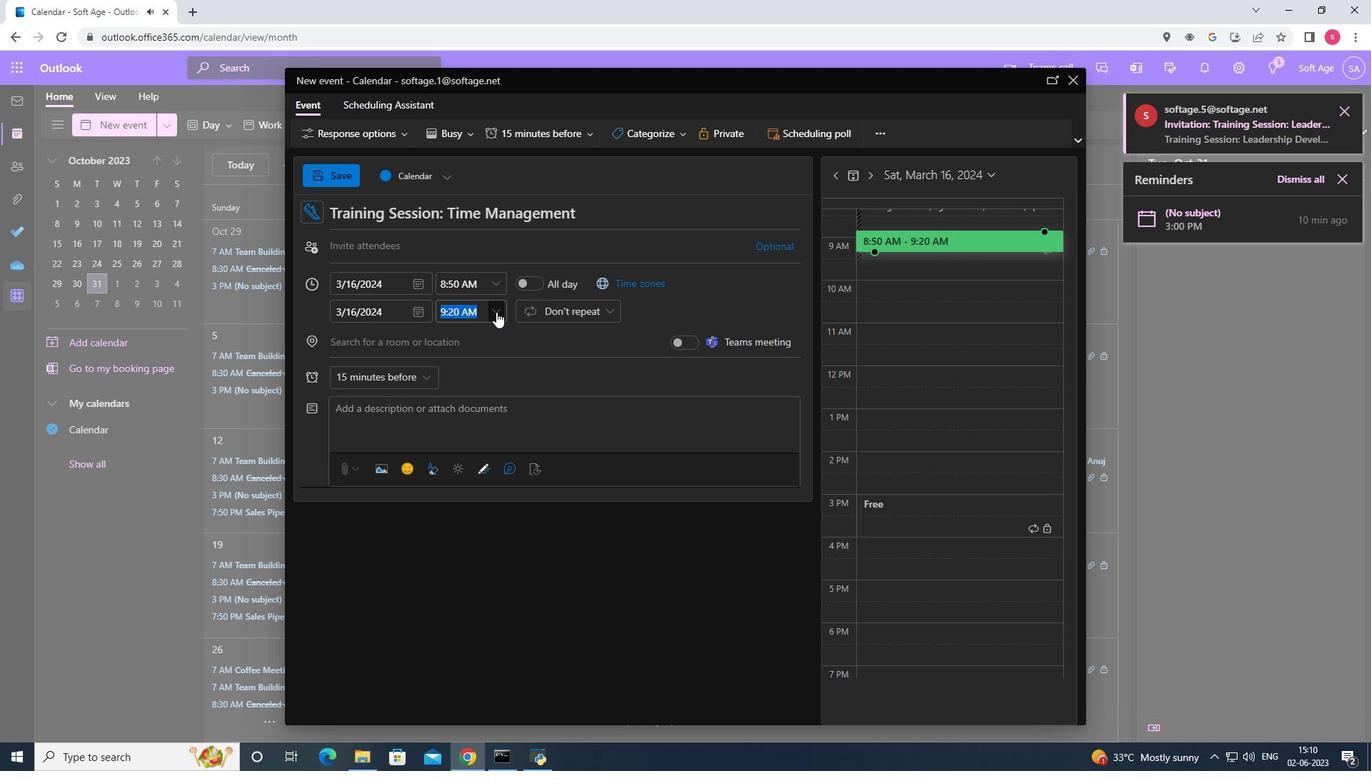 
Action: Mouse pressed left at (495, 309)
Screenshot: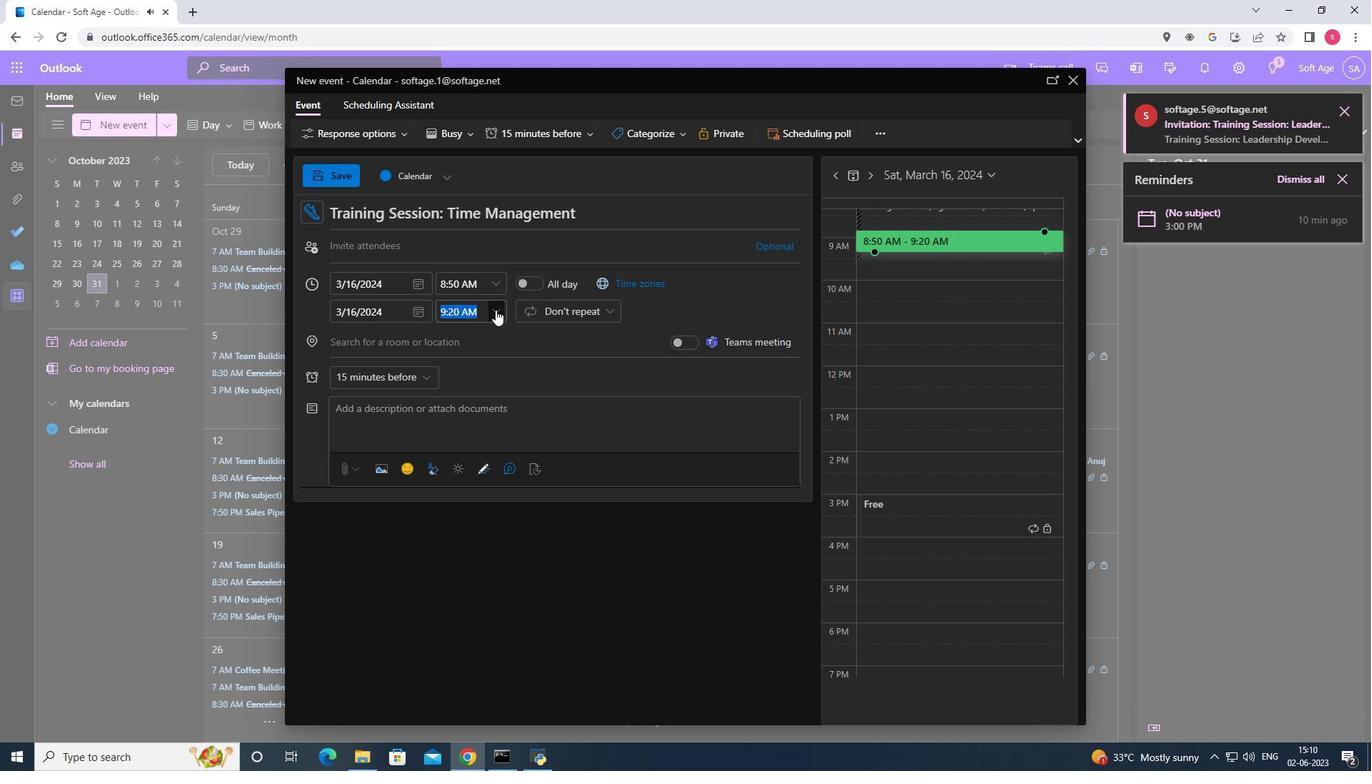 
Action: Mouse moved to (494, 405)
Screenshot: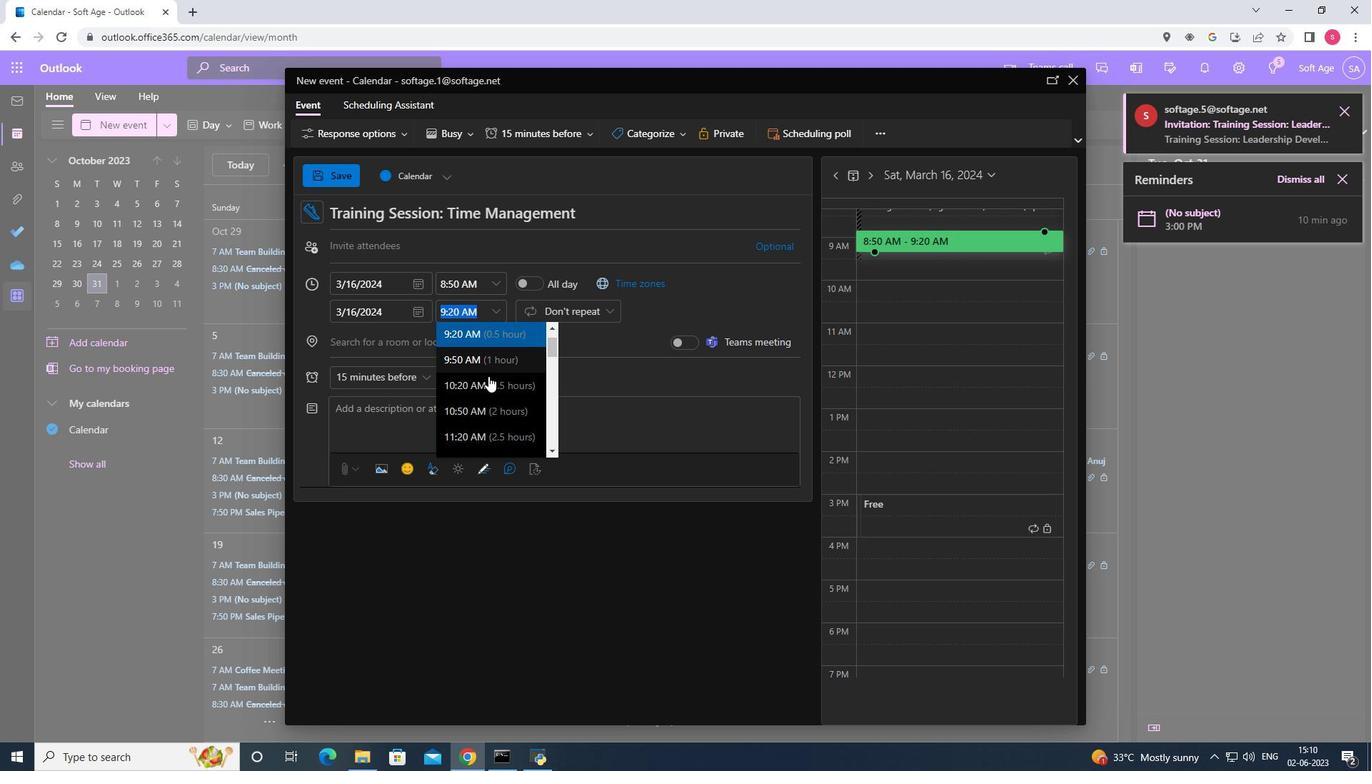 
Action: Mouse pressed left at (494, 405)
Screenshot: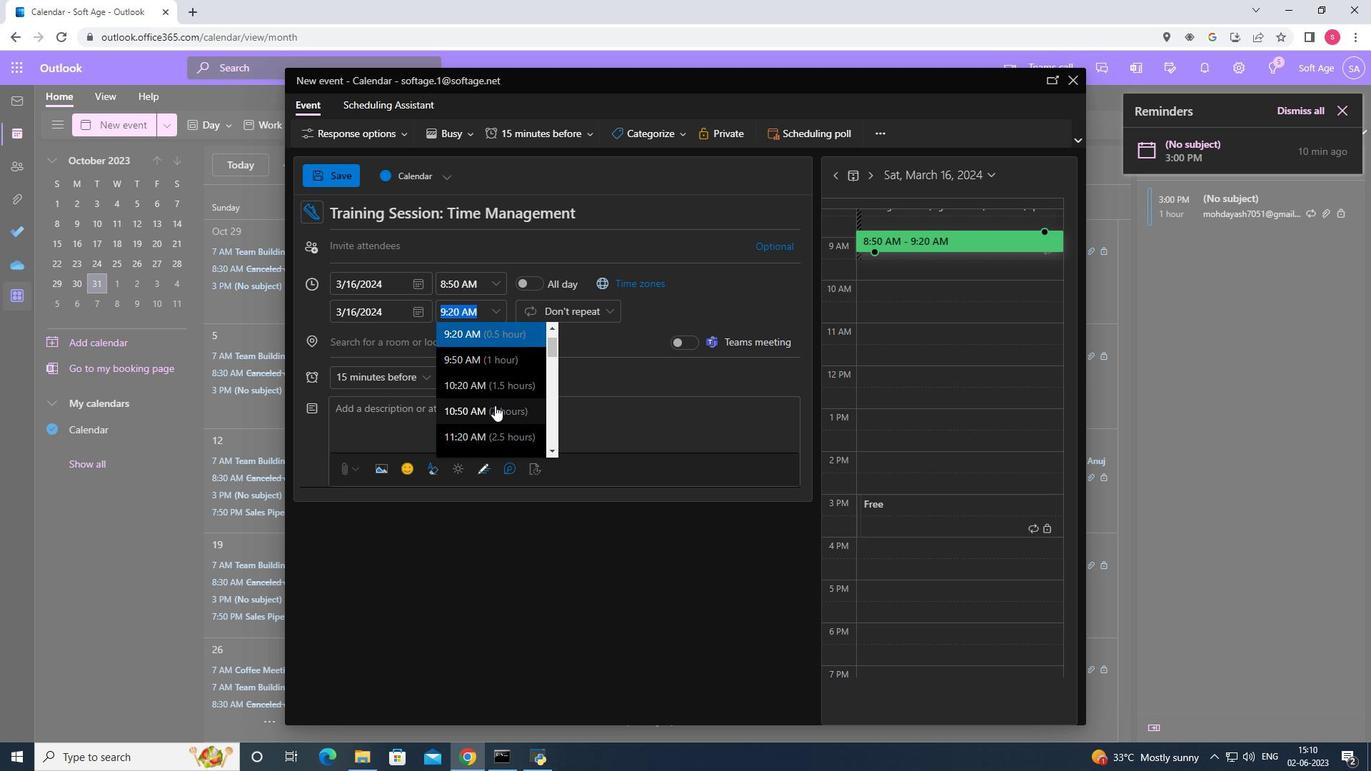 
Action: Mouse moved to (447, 427)
Screenshot: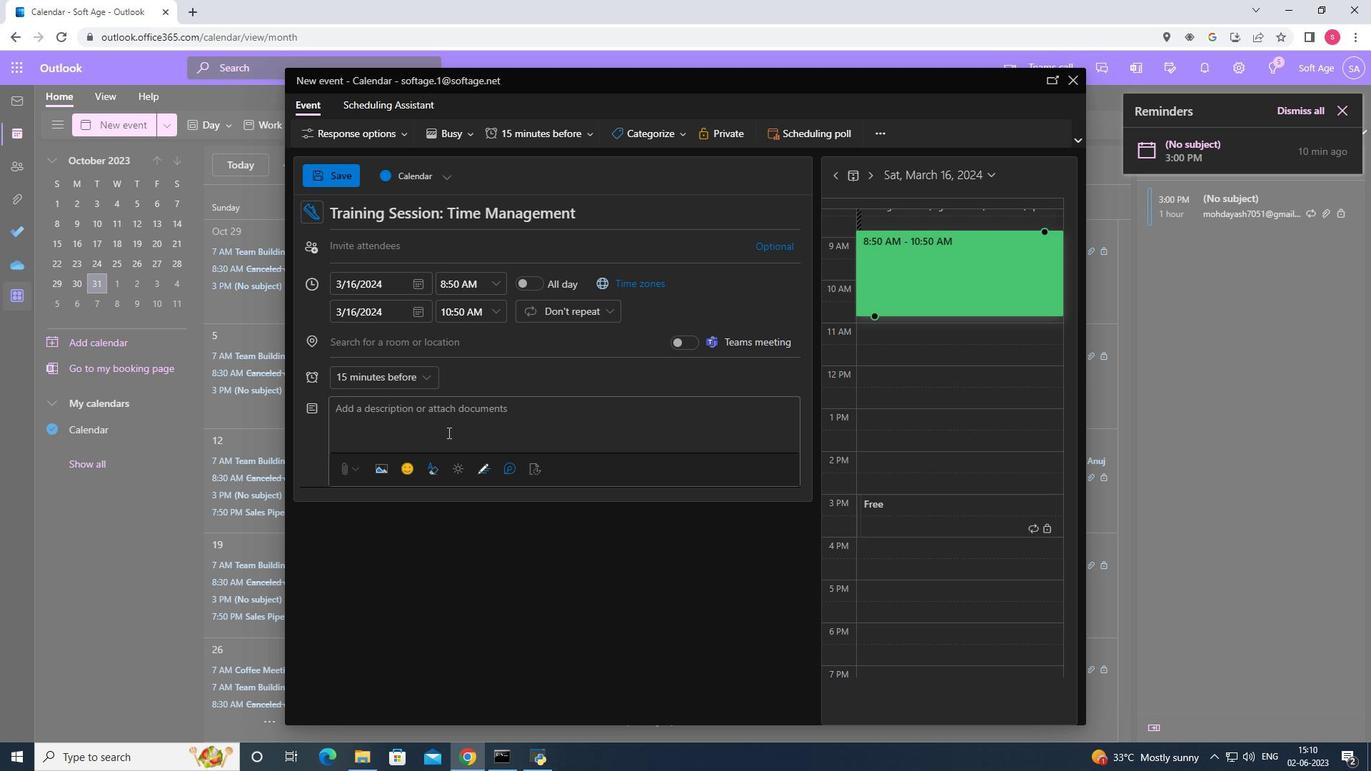 
Action: Mouse pressed left at (447, 427)
Screenshot: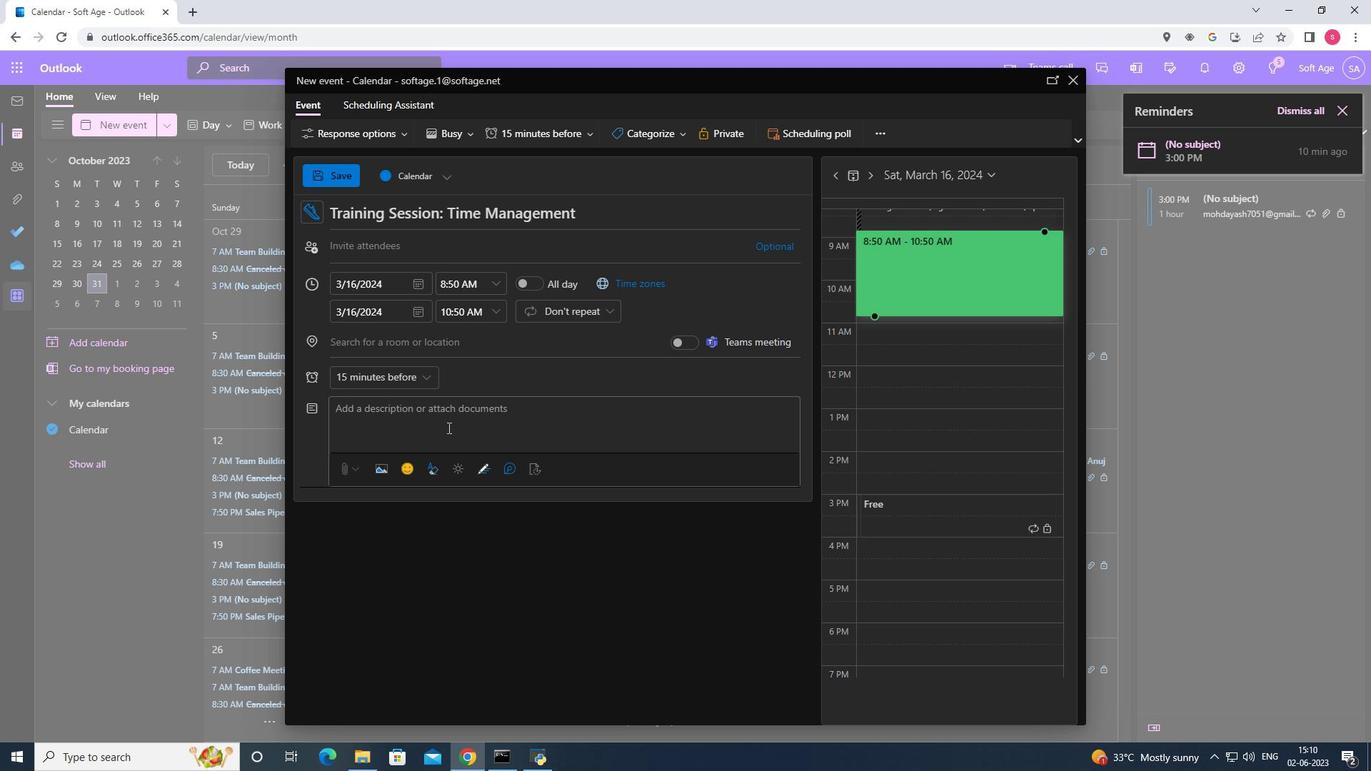 
Action: Key pressed <Key.shift><Key.shift><Key.shift><Key.shift><Key.shift><Key.shift><Key.shift><Key.shift><Key.shift><Key.shift><Key.shift><Key.shift><Key.shift><Key.shift><Key.shift><Key.shift><Key.shift><Key.shift>This<Key.space><Key.shift><Key.shift>Tr<Key.backspace><Key.backspace>tran<Key.backspace>ining<Key.space><Key.shift><Key.shift><Key.shift><Key.shift><Key.shift><Key.shift><Key.shift><Key.shift><Key.shift><Key.shift><Key.shift><Key.shift><Key.shift><Key.shift><Key.shift><Key.shift><Key.shift><Key.shift><Key.shift><Key.shift><Key.shift><Key.shift><Key.shift><Key.shift>S<Key.backspace>session<Key.space>is<Key.space>designed<Key.space>to<Key.space>help<Key.space>participa<Key.tab><Key.space>eff<Key.tab><Key.space>mana<Key.tab><Key.space>time,<Key.space>increase<Key.space>pr<Key.tab>,<Key.space>and<Key.space>achieve<Key.space>a<Key.space>better<Key.space>work-<Key.tab>.
Screenshot: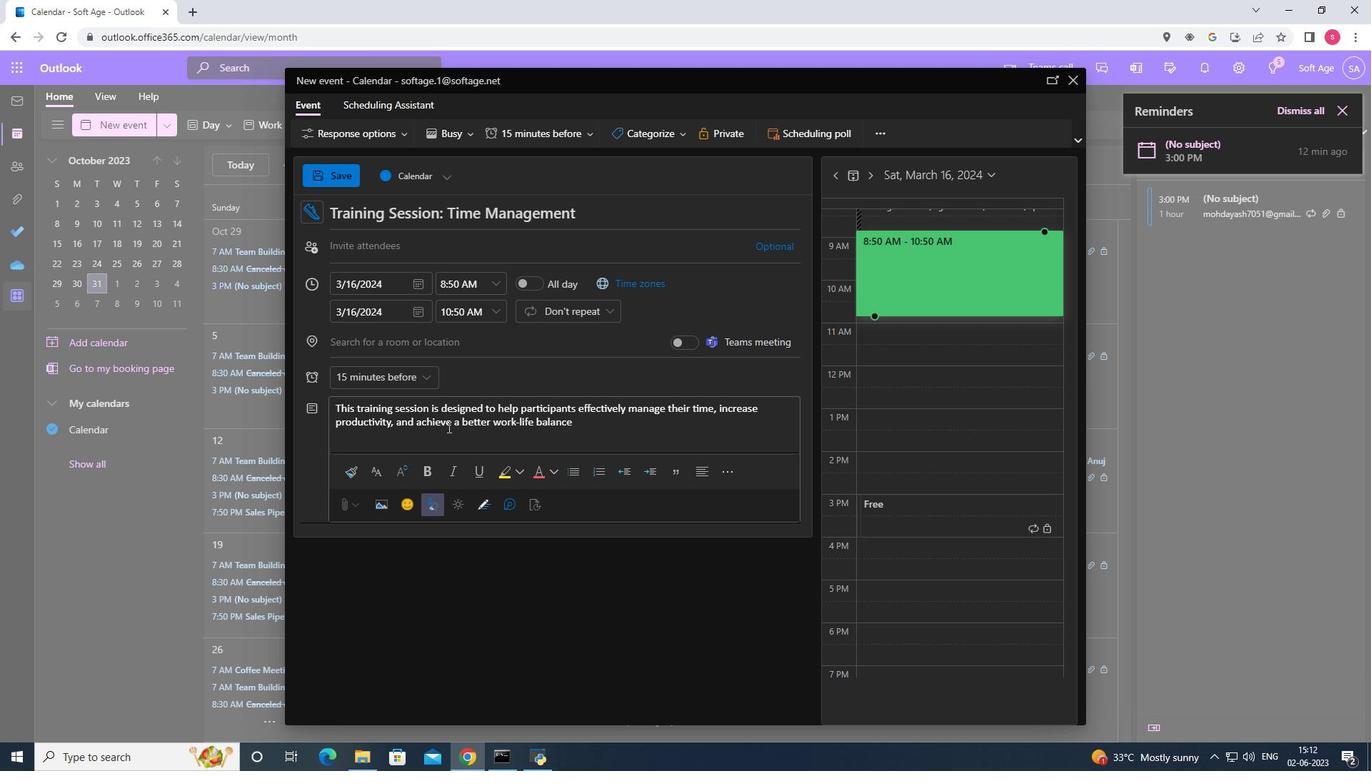
Action: Mouse moved to (669, 133)
Screenshot: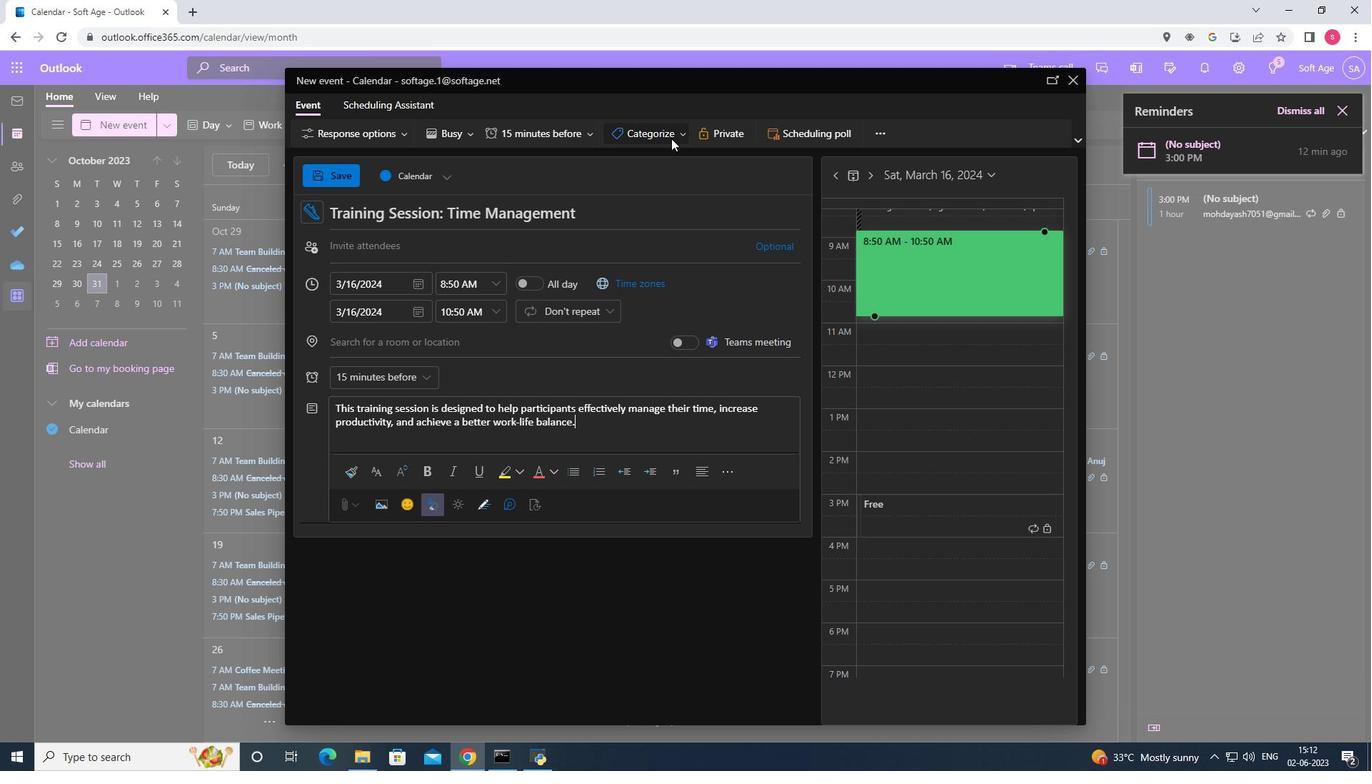 
Action: Mouse pressed left at (669, 133)
Screenshot: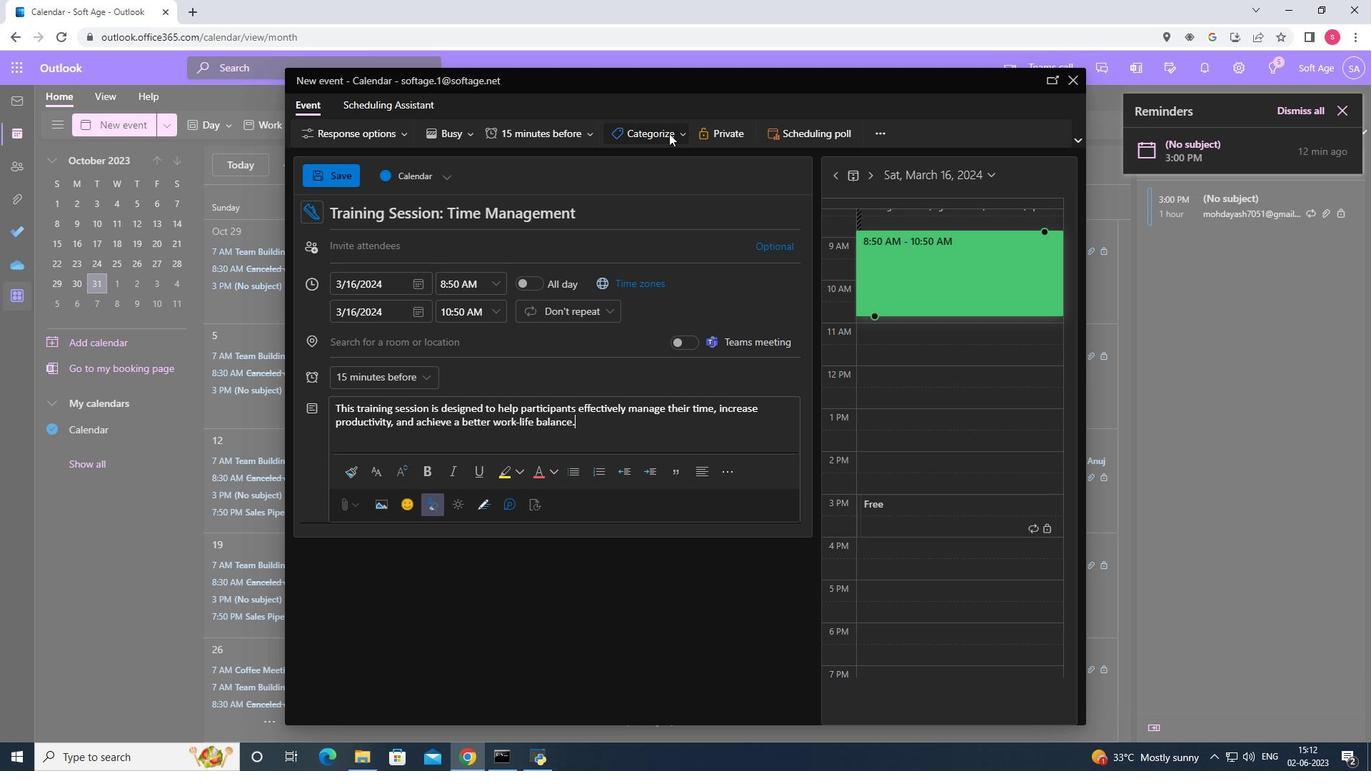 
Action: Mouse moved to (660, 215)
Screenshot: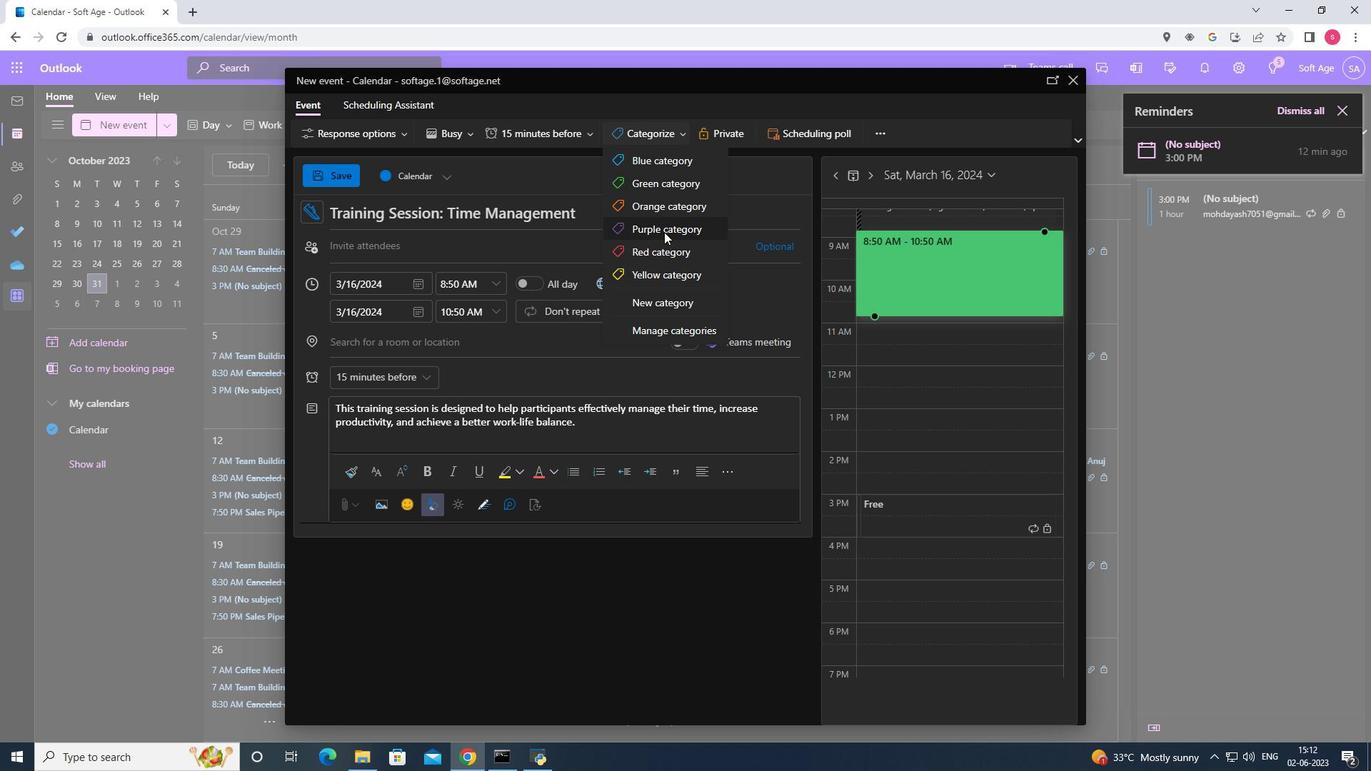 
Action: Mouse pressed left at (660, 215)
Screenshot: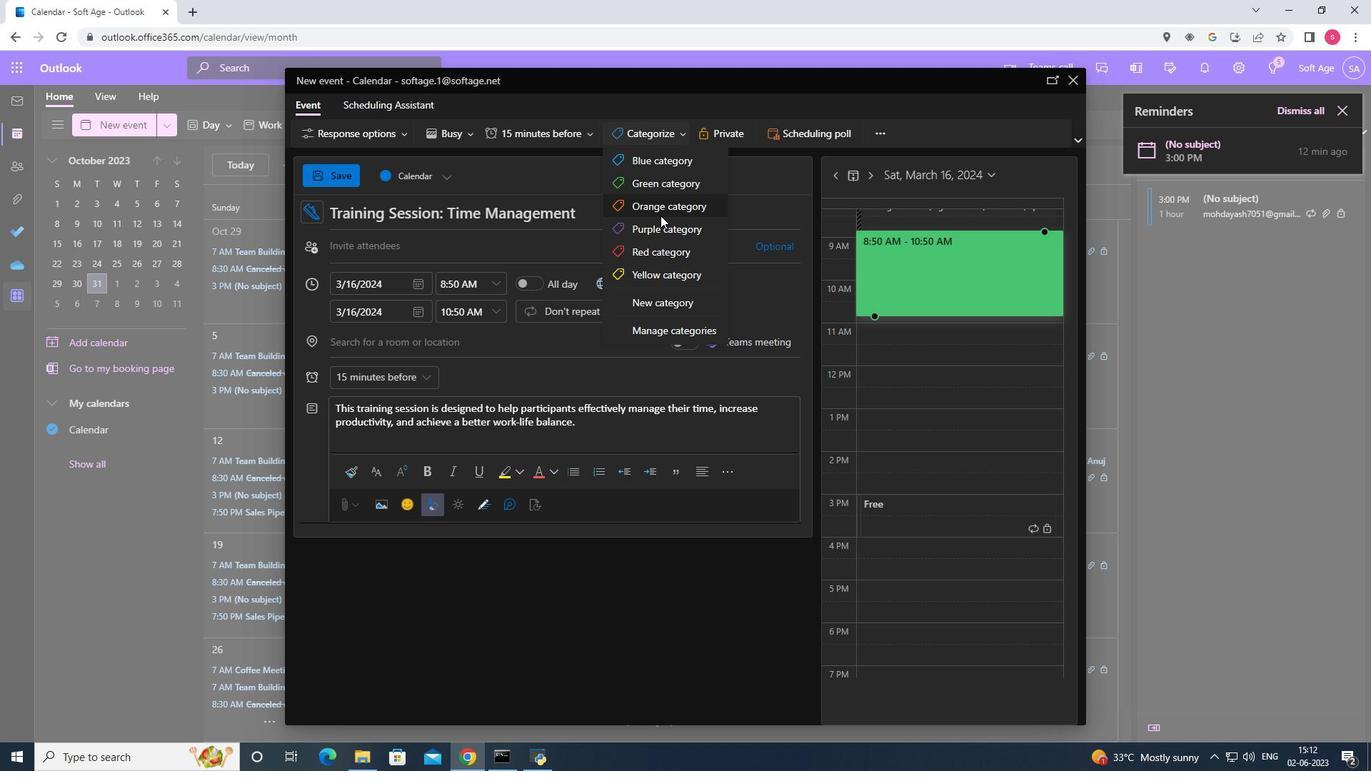 
Action: Mouse moved to (405, 342)
Screenshot: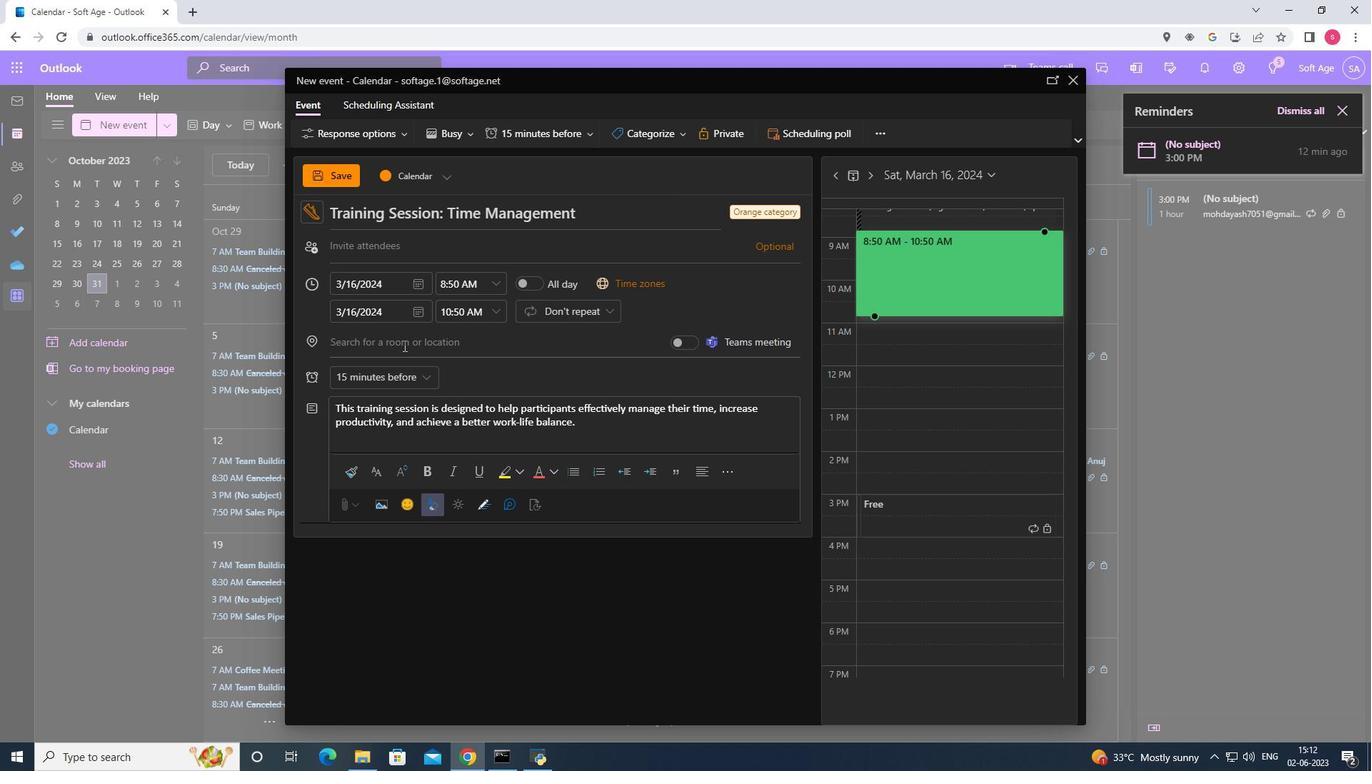 
Action: Mouse pressed left at (405, 342)
Screenshot: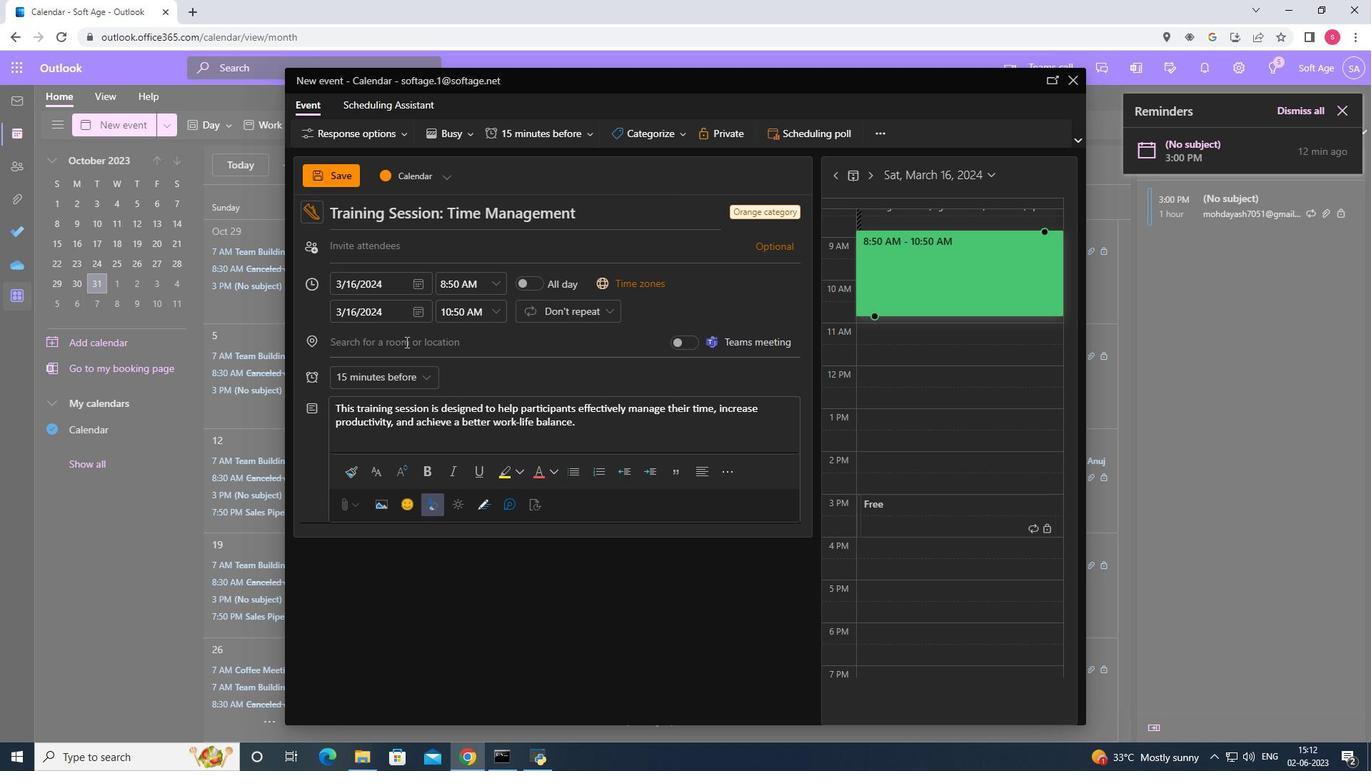
Action: Key pressed 5<Key.backspace>654<Key.space>queen's<Key.space>roo<Key.backspace>ad,<Key.space>central,<Key.space>hong<Key.space>kong
Screenshot: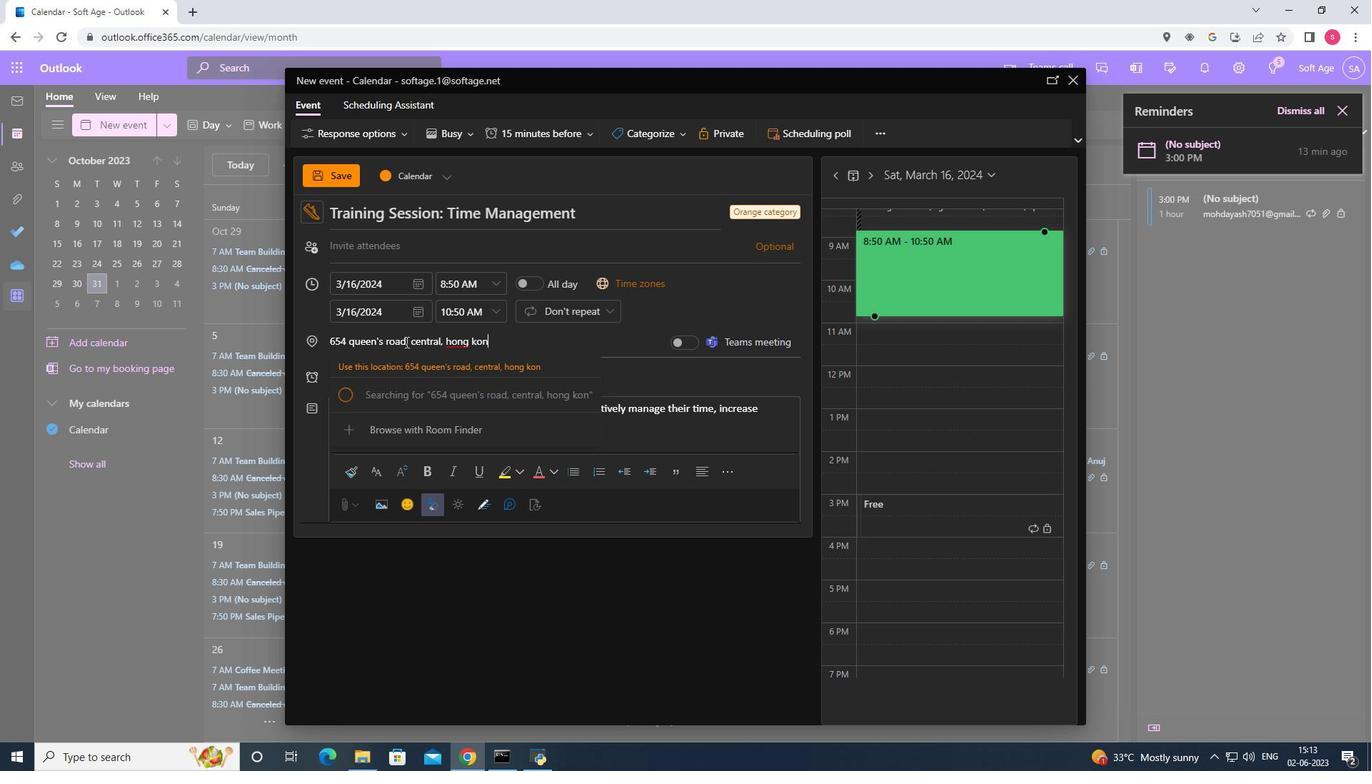 
Action: Mouse moved to (446, 364)
Screenshot: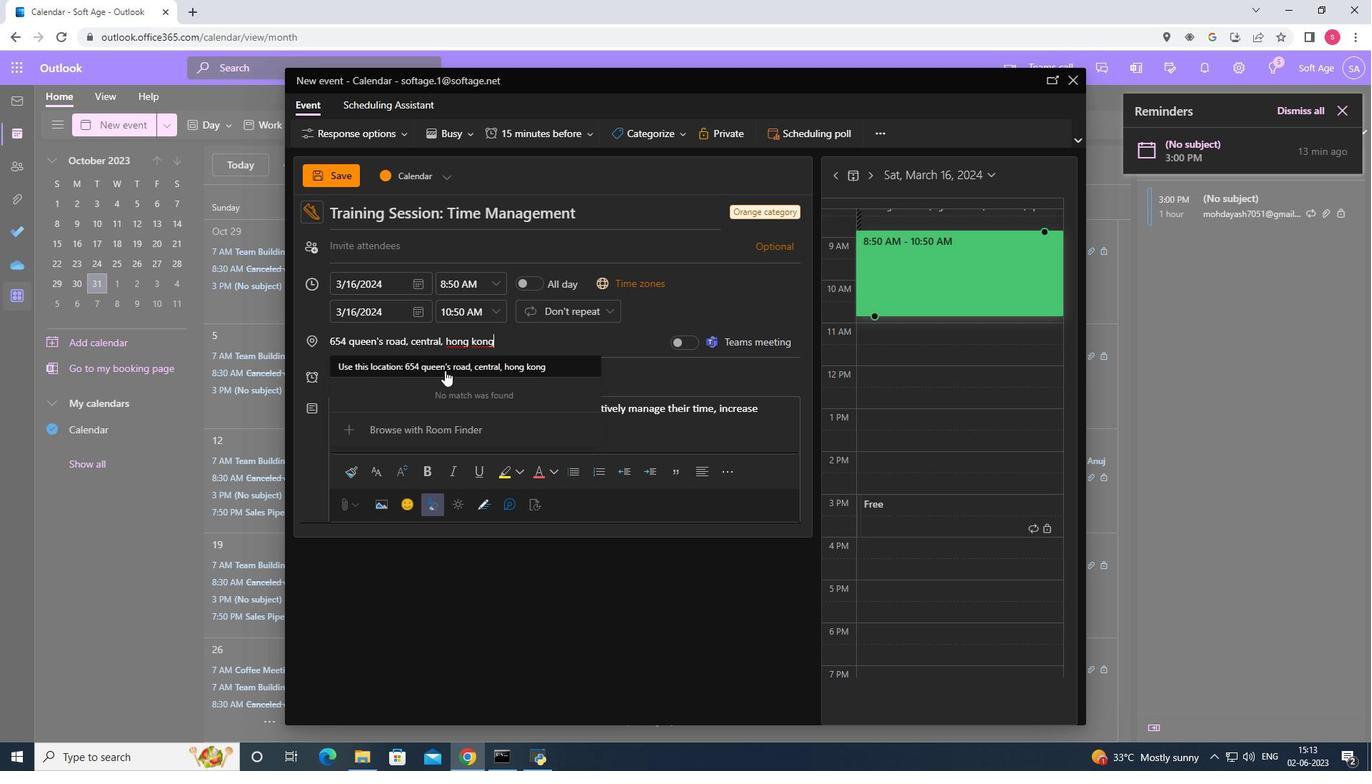 
Action: Mouse pressed left at (446, 364)
Screenshot: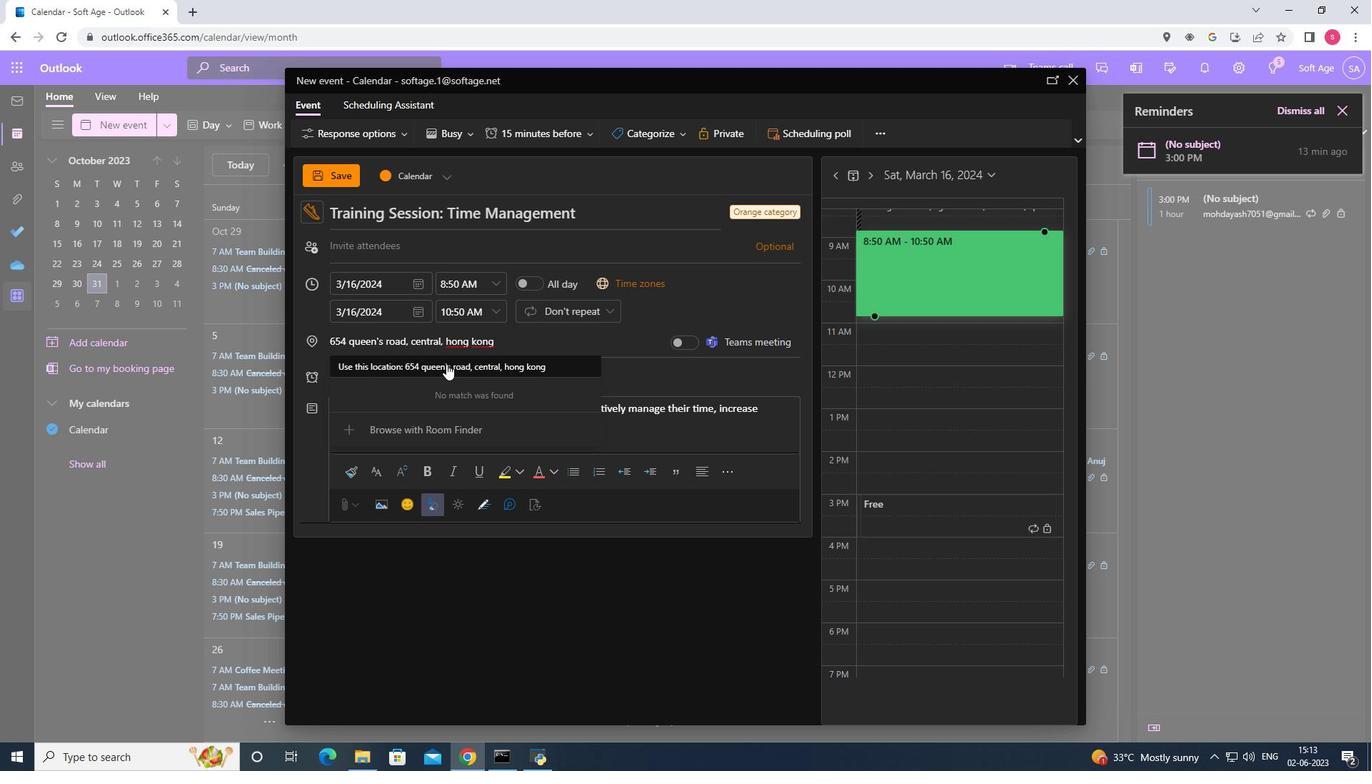 
Action: Mouse moved to (459, 252)
Screenshot: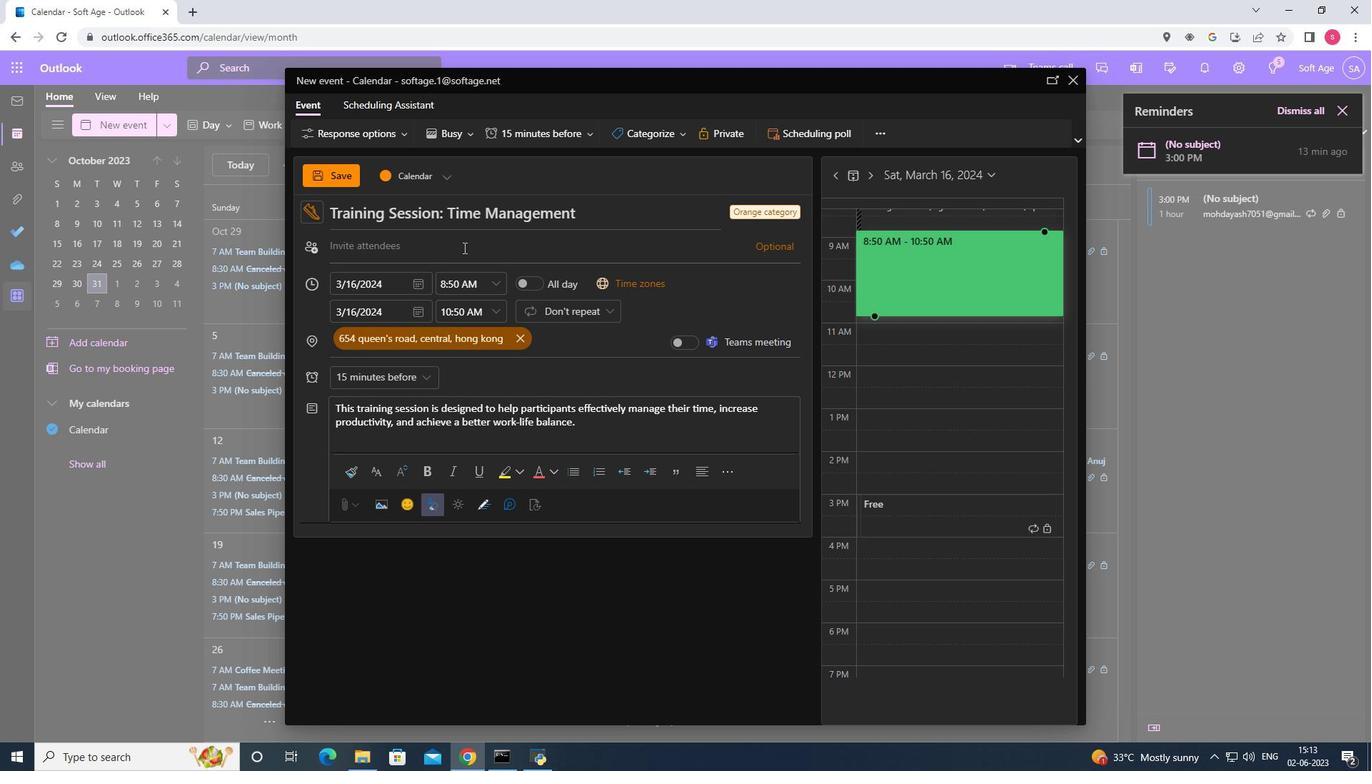 
Action: Mouse pressed left at (459, 252)
Screenshot: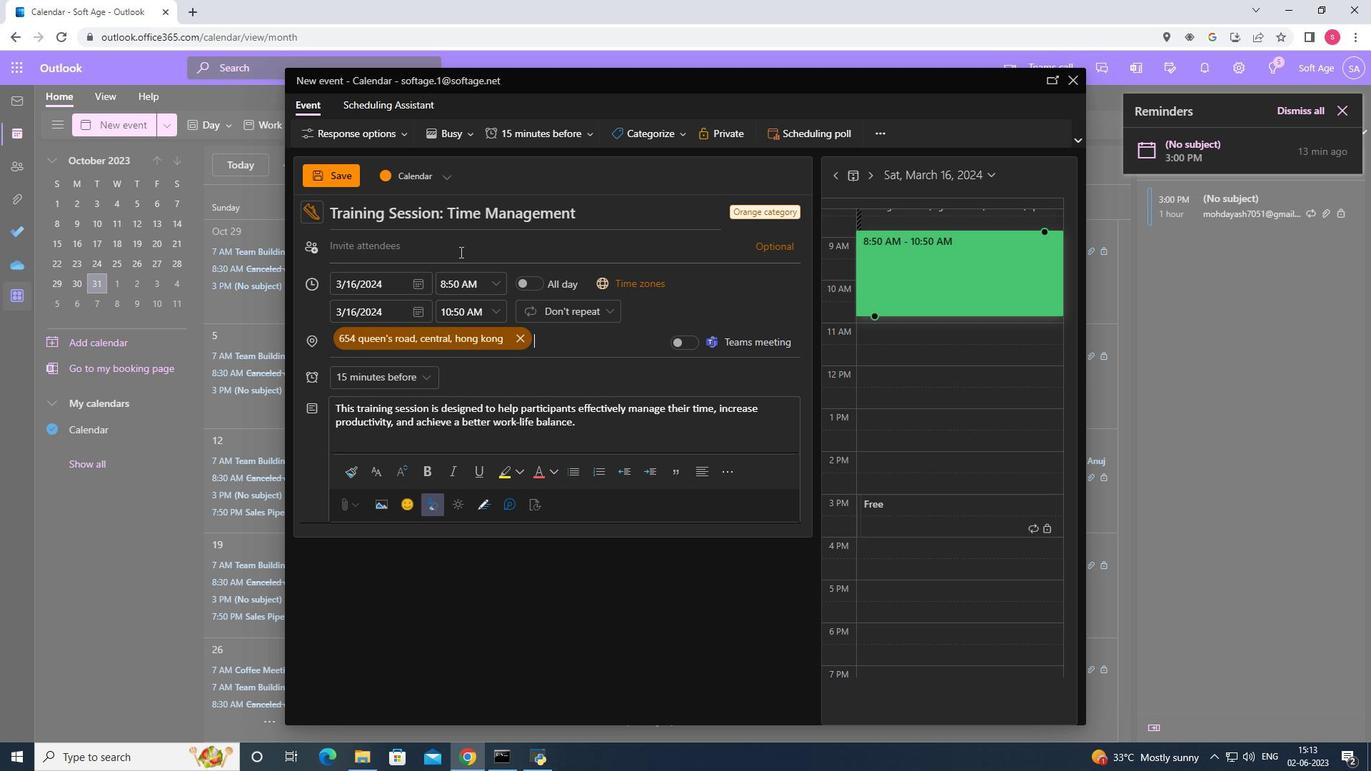 
Action: Mouse moved to (430, 397)
Screenshot: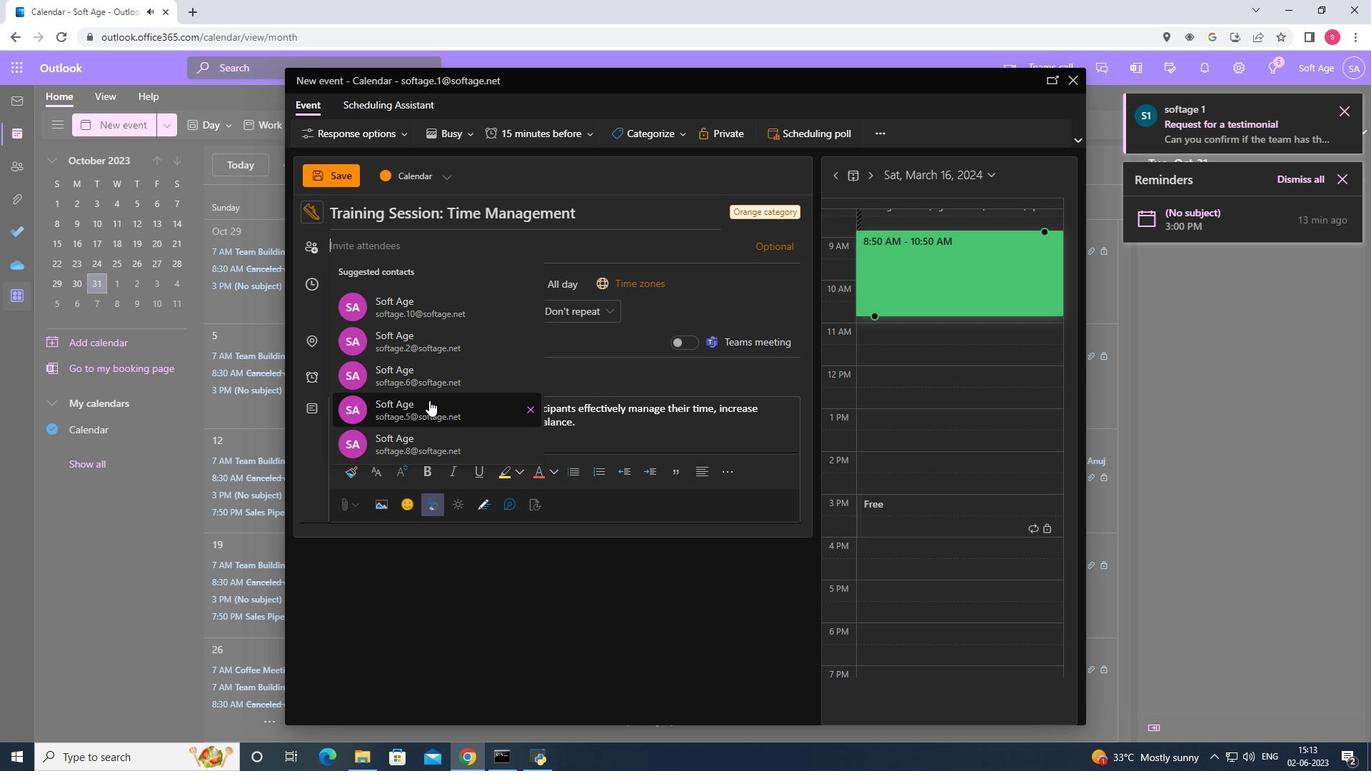 
Action: Key pressed softage.7<Key.shift>@
Screenshot: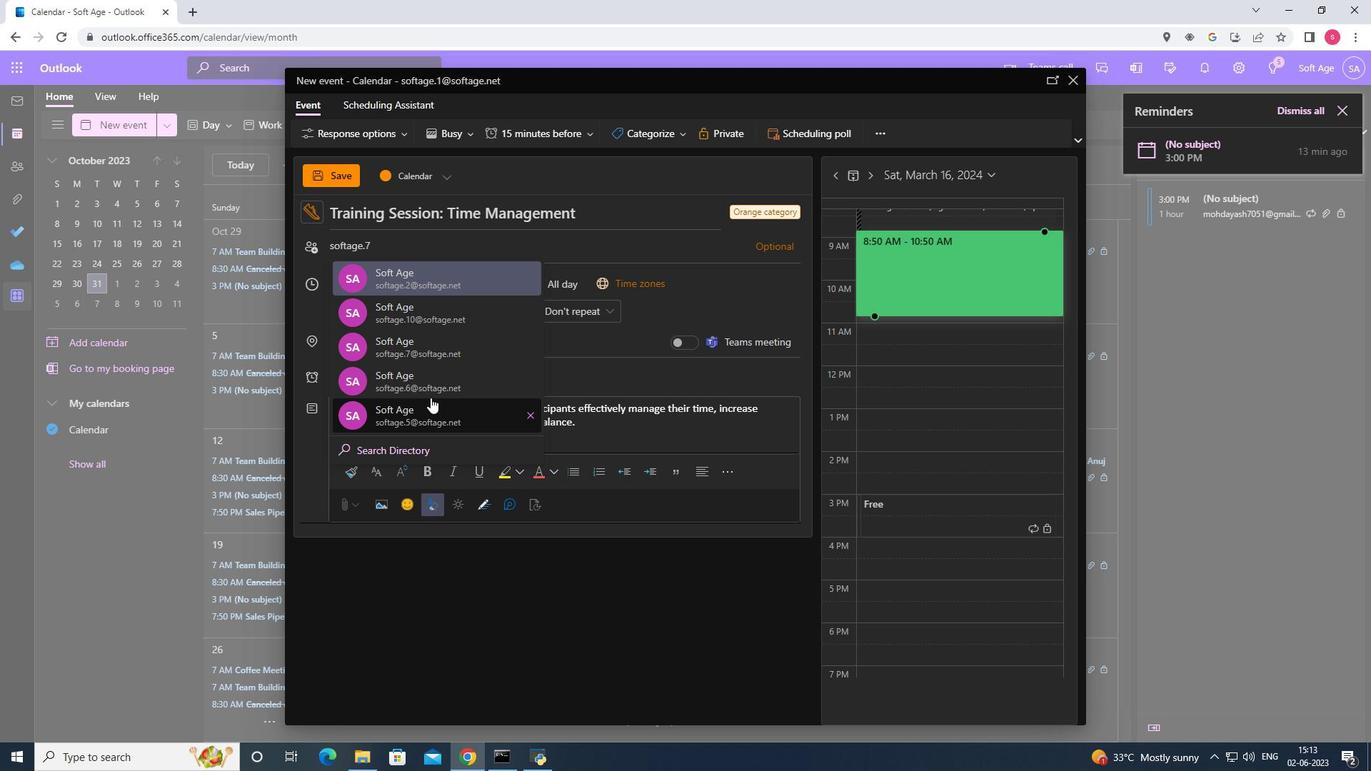 
Action: Mouse moved to (476, 284)
Screenshot: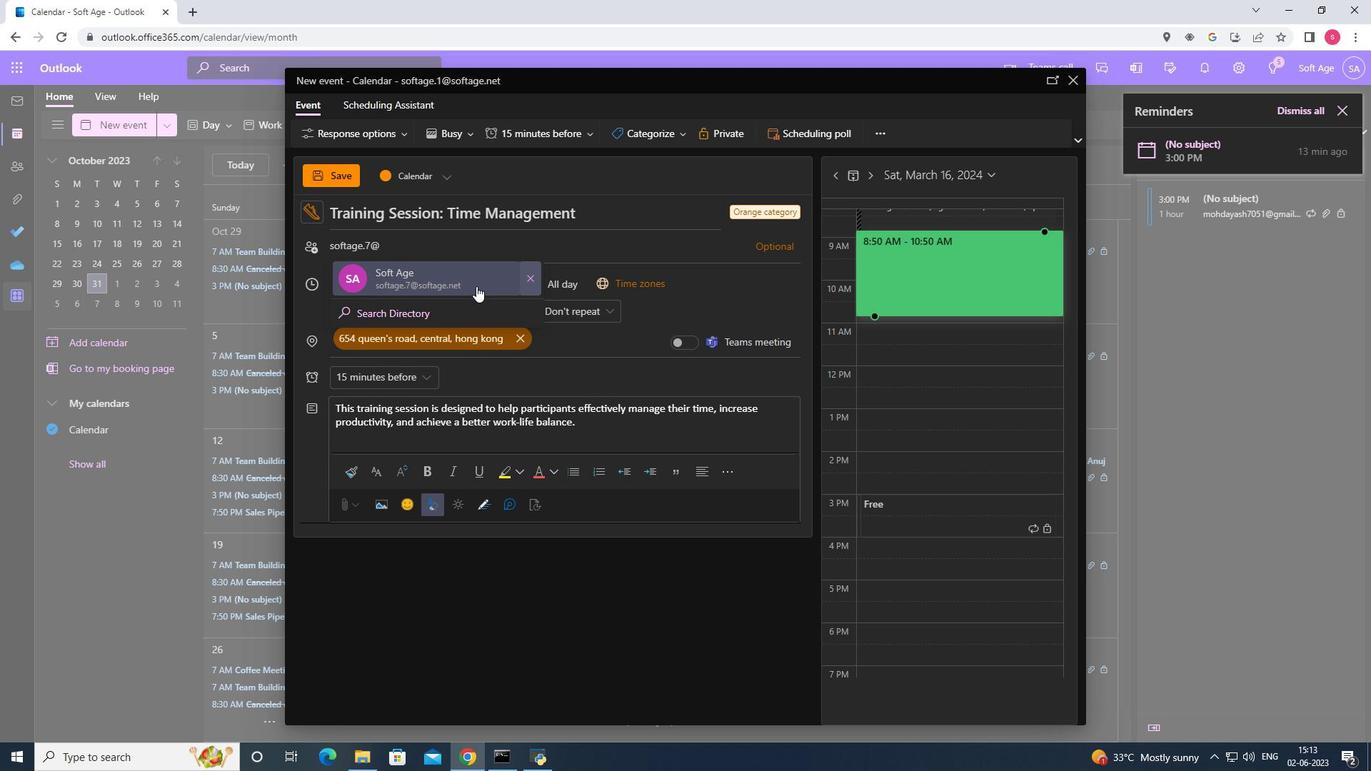 
Action: Mouse pressed left at (476, 284)
Screenshot: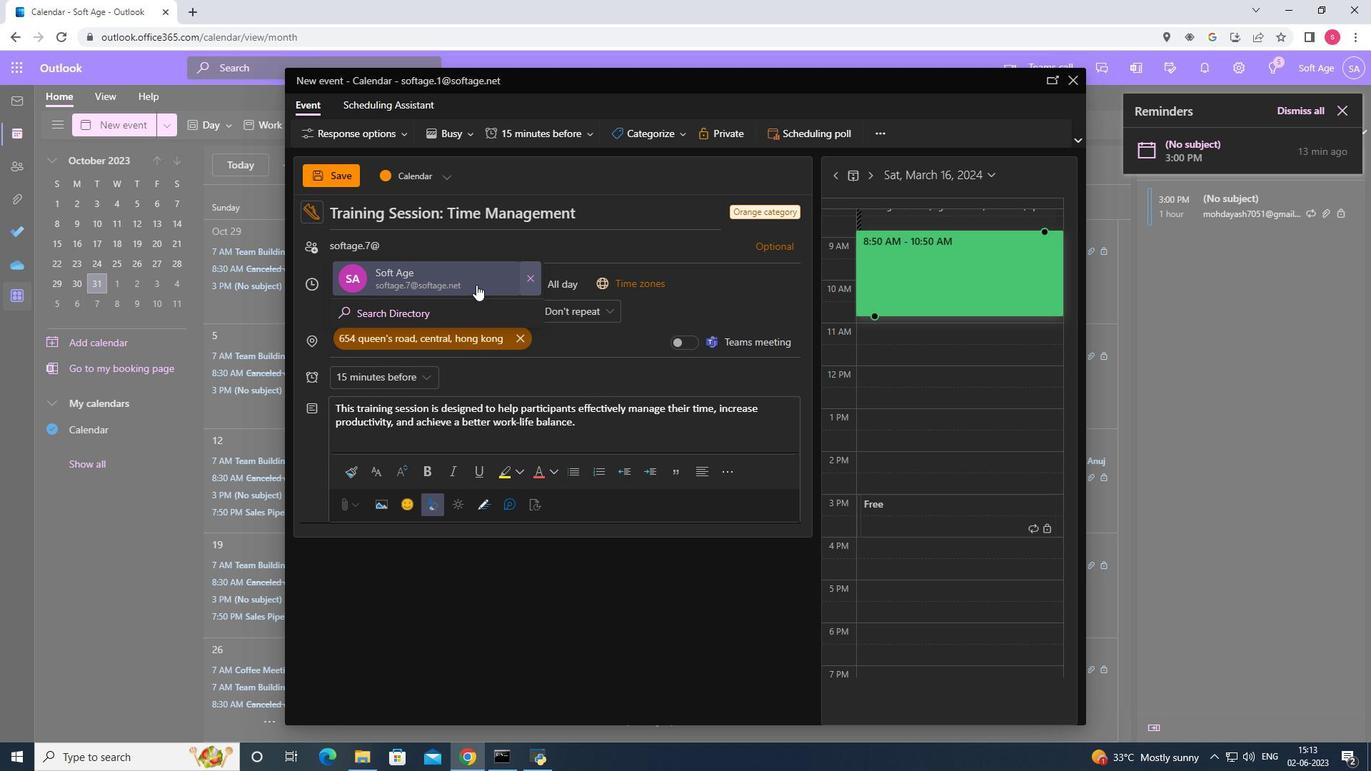 
Action: Key pressed so
Screenshot: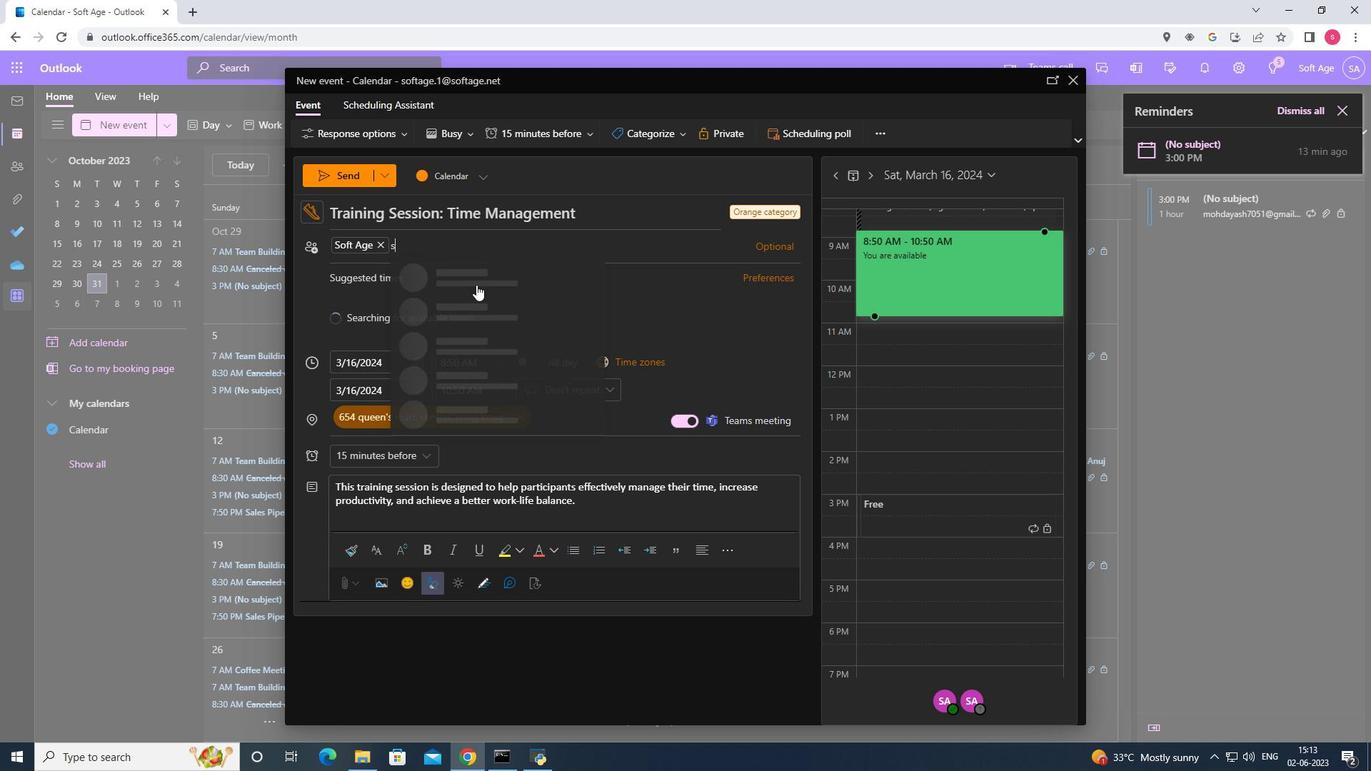
Action: Mouse moved to (507, 406)
Screenshot: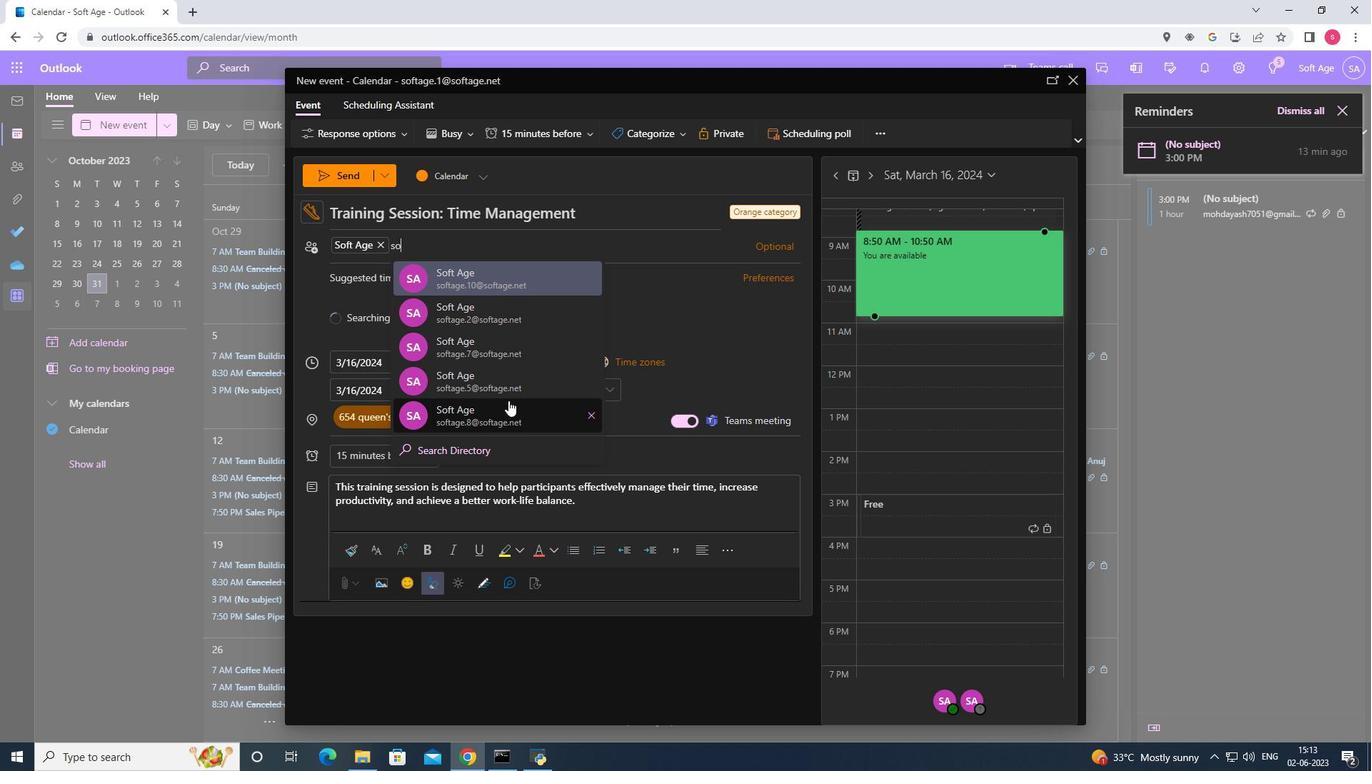 
Action: Mouse pressed left at (507, 406)
Screenshot: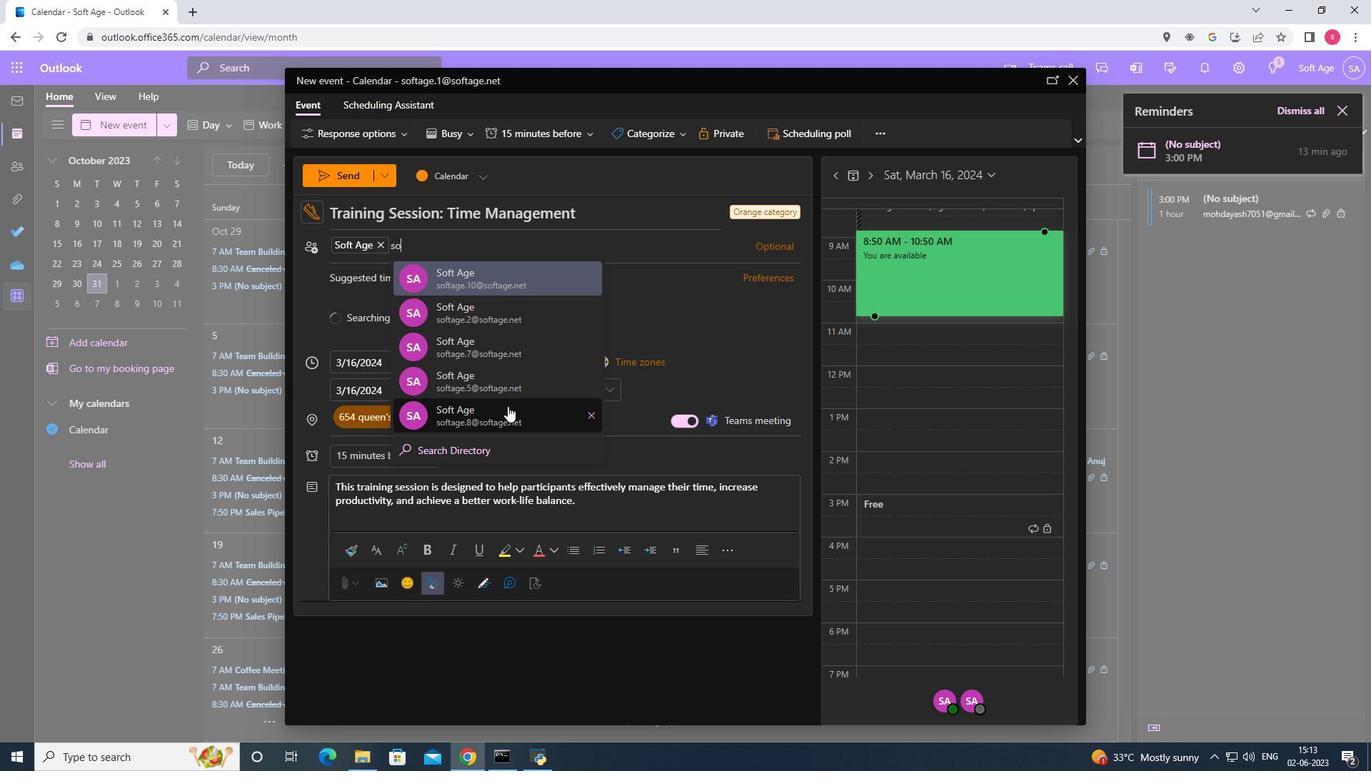 
Action: Mouse moved to (426, 449)
Screenshot: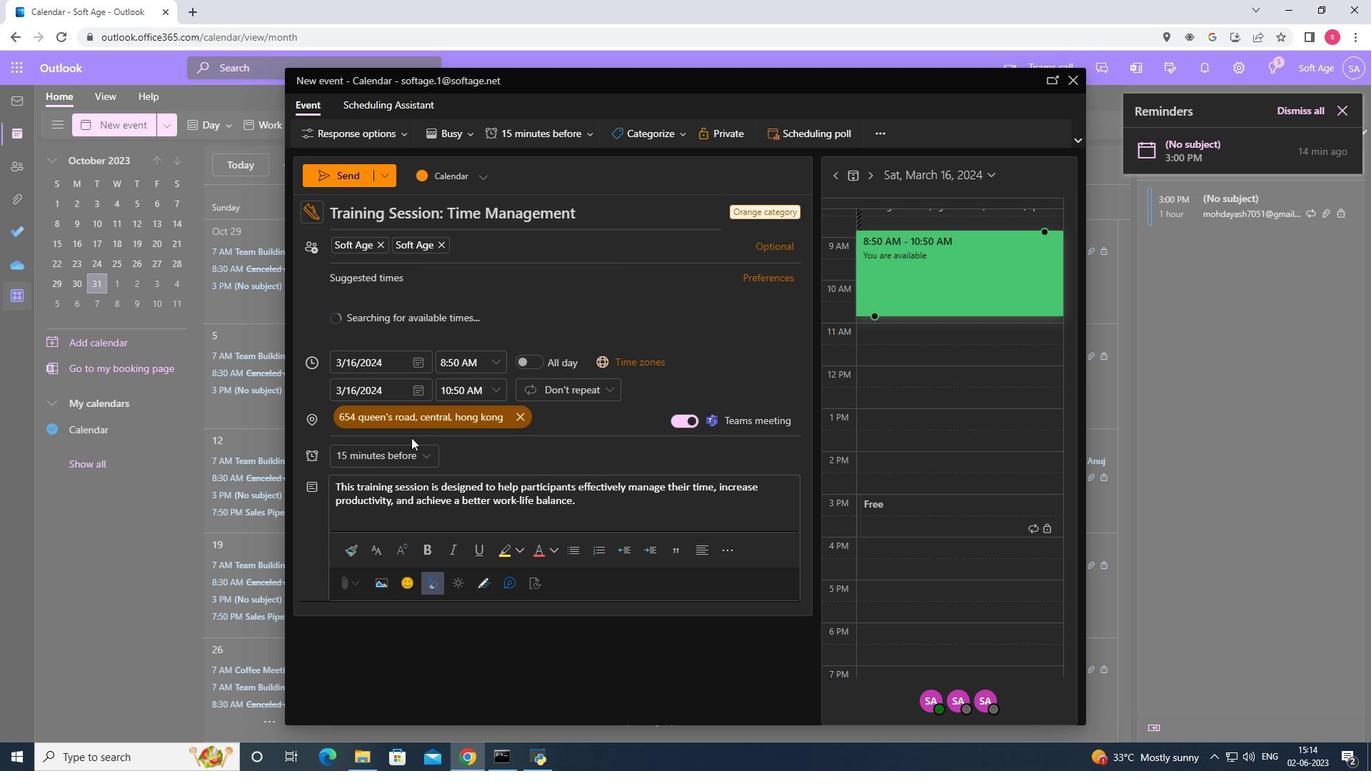 
Action: Mouse pressed left at (426, 449)
Screenshot: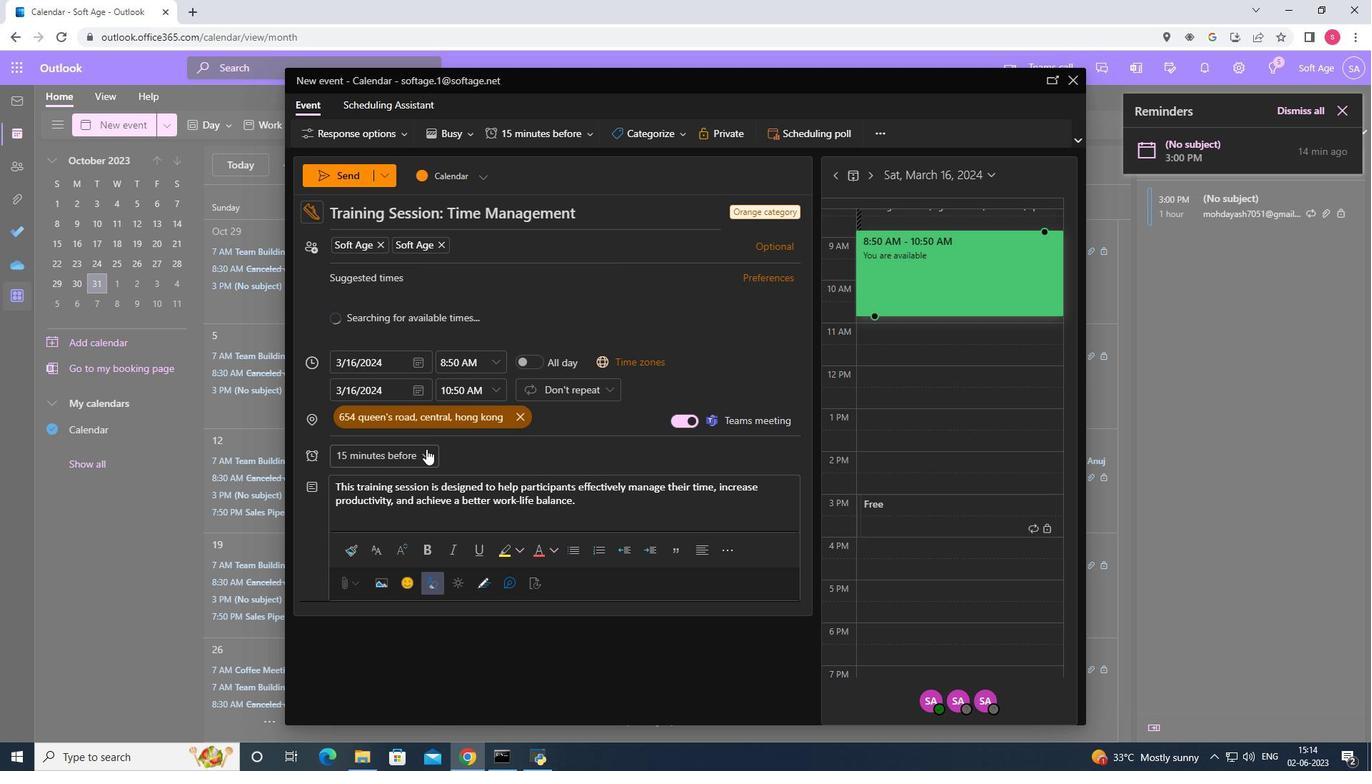 
Action: Mouse moved to (404, 327)
Screenshot: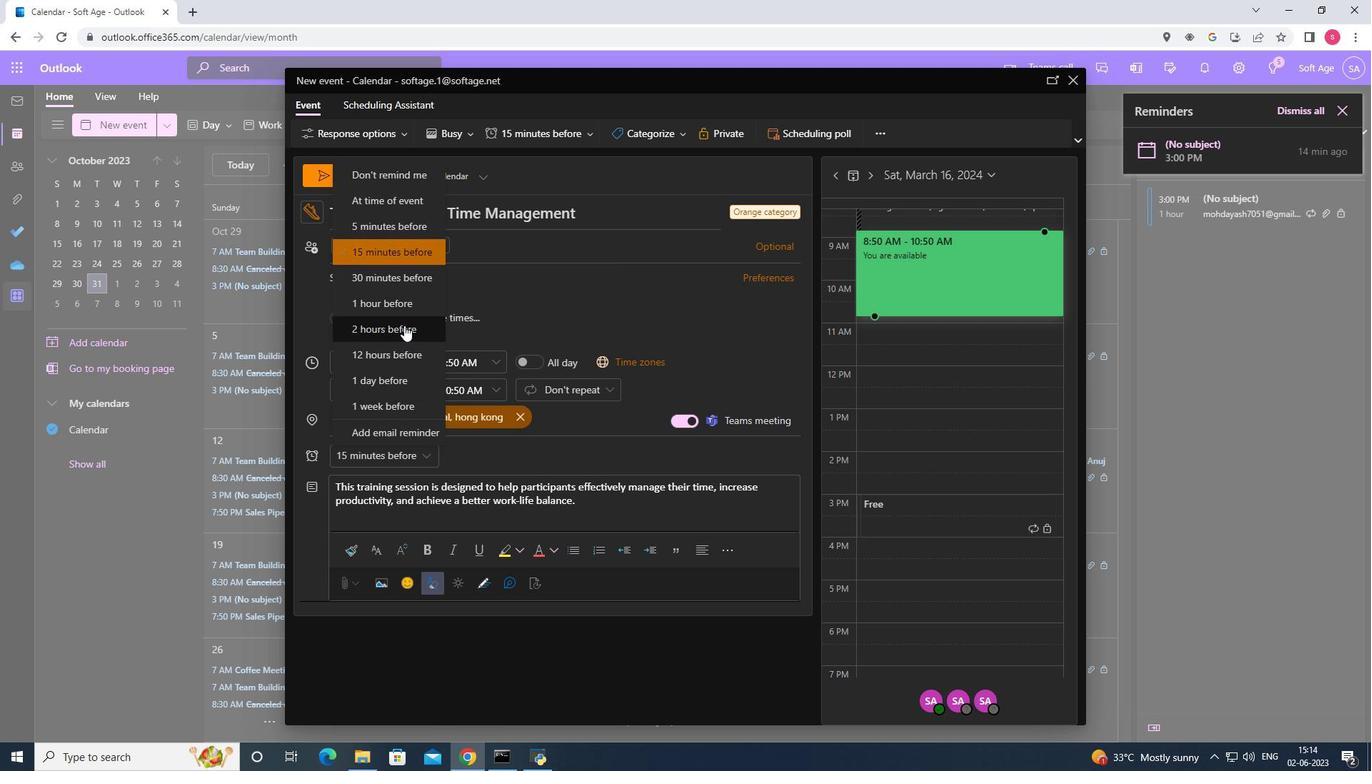 
Action: Mouse pressed left at (404, 327)
Screenshot: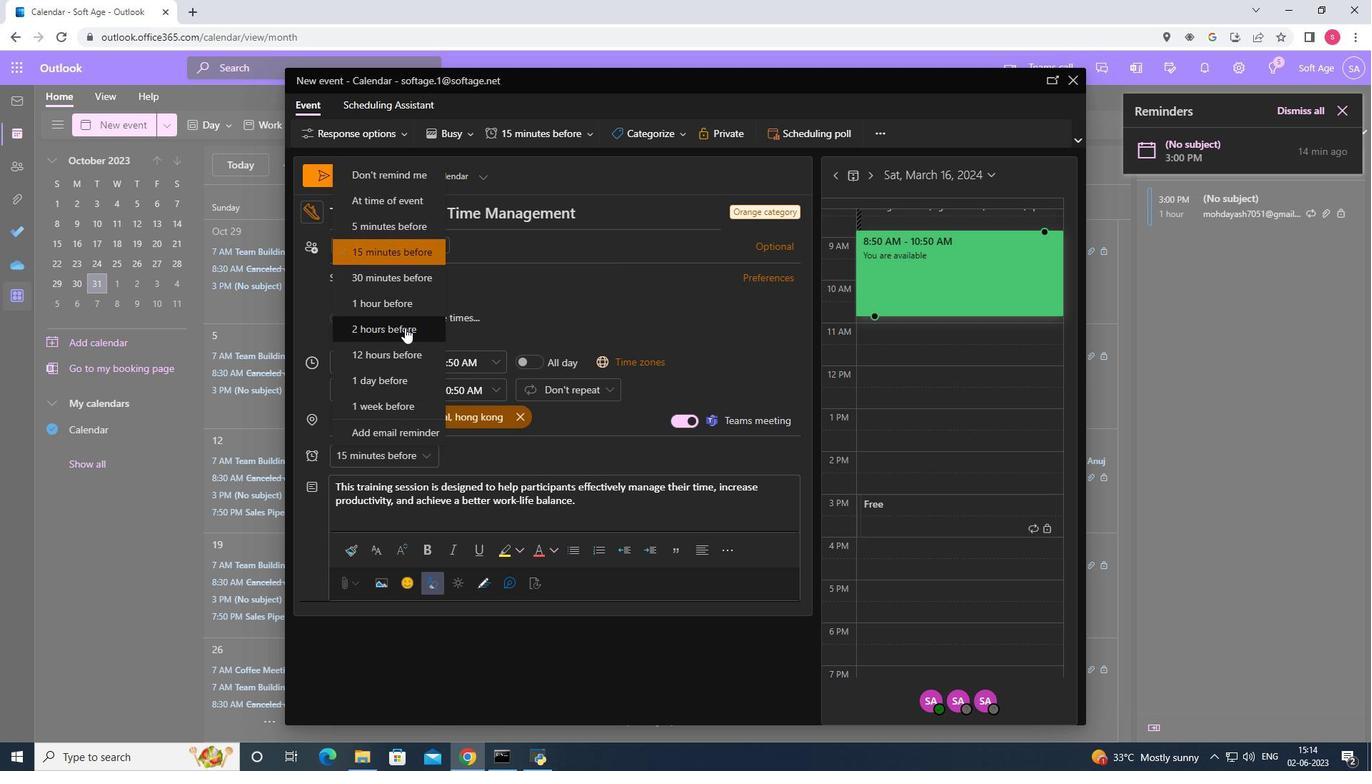 
Action: Mouse moved to (347, 176)
Screenshot: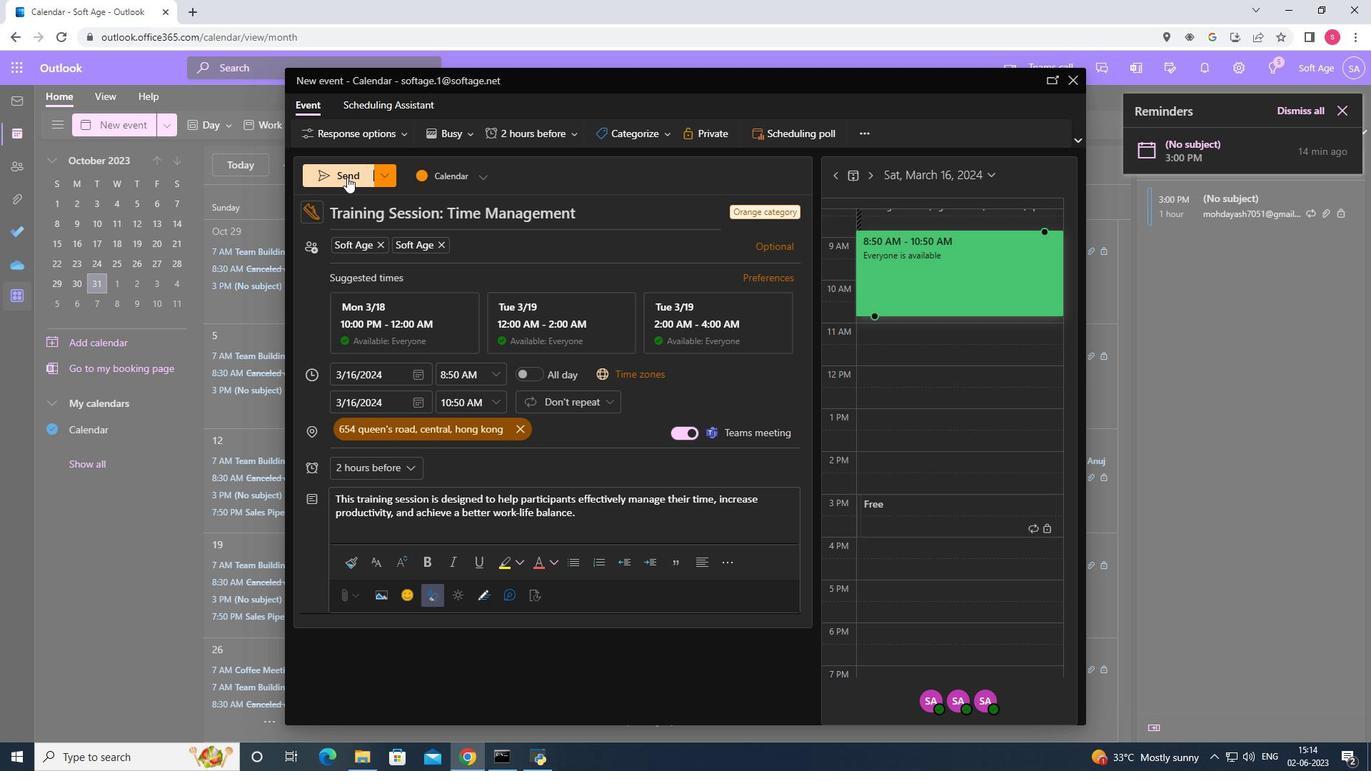 
Action: Mouse pressed left at (347, 176)
Screenshot: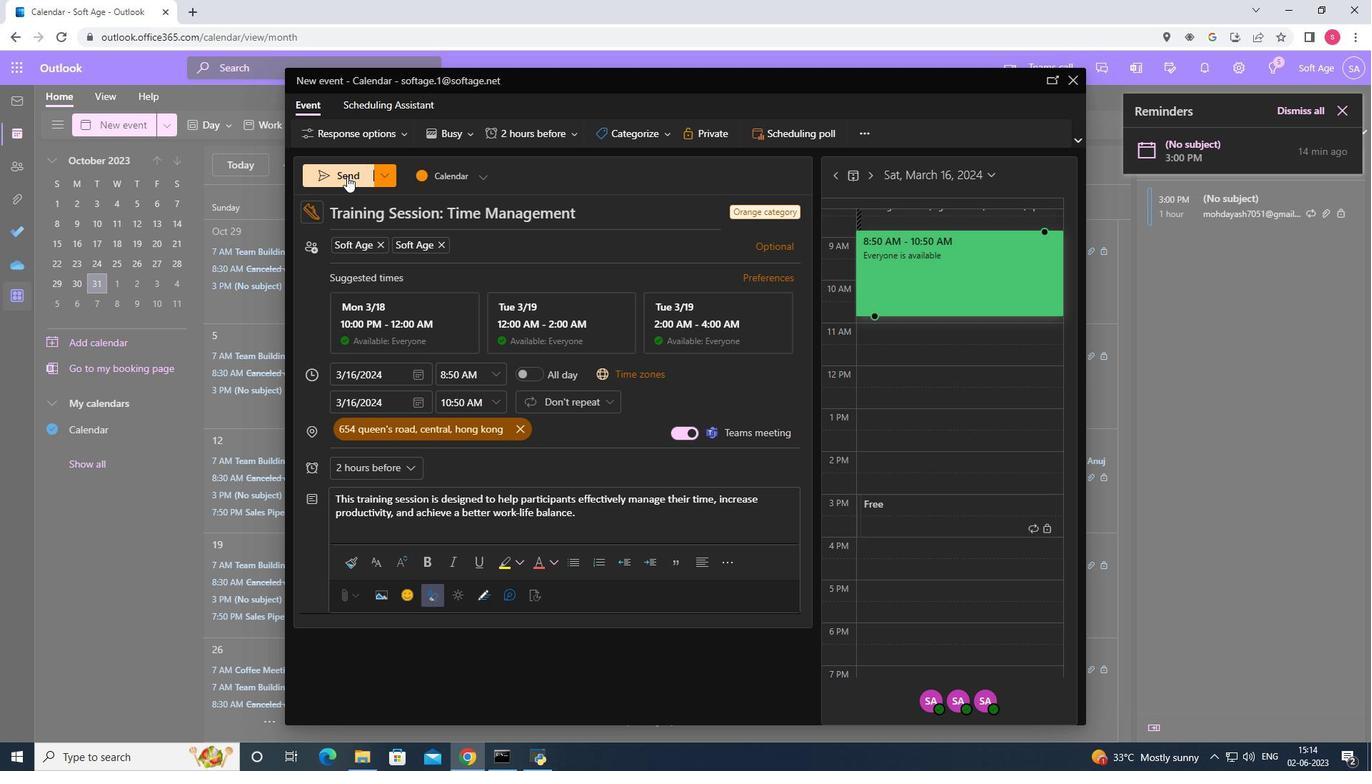 
